 Task: Create a due date automation trigger when advanced on, 2 working days before a card is due add basic assigned only to member @aryan at 11:00 AM.
Action: Mouse moved to (1083, 313)
Screenshot: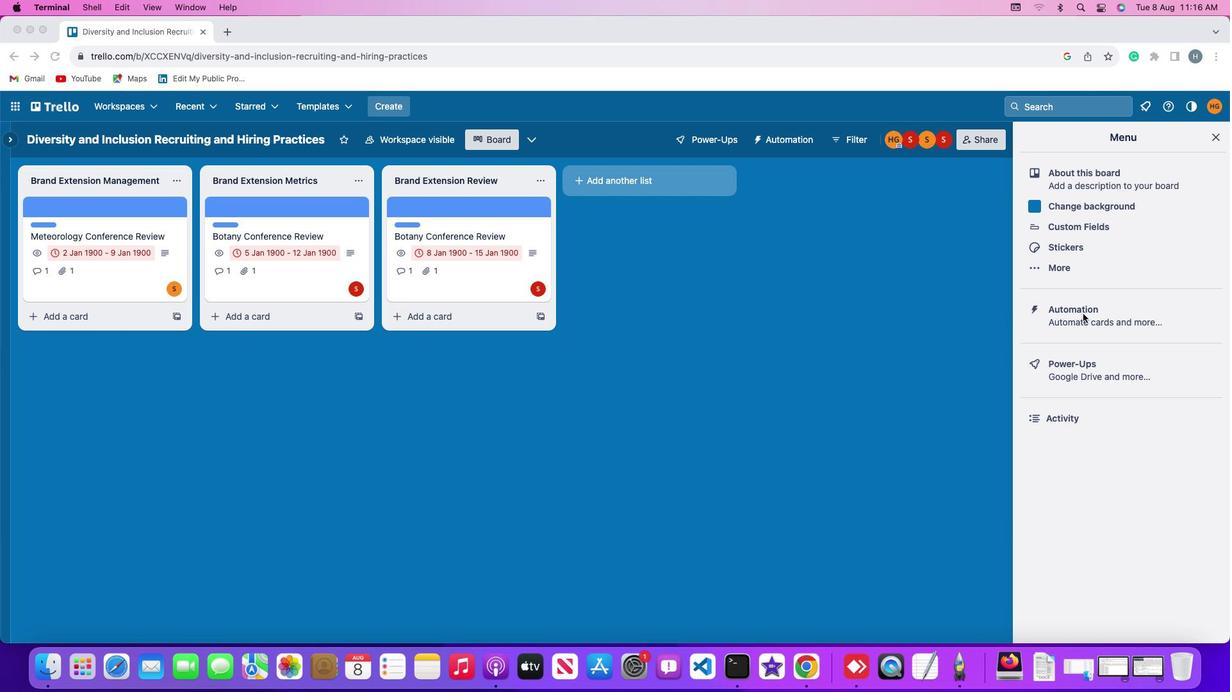 
Action: Mouse pressed left at (1083, 313)
Screenshot: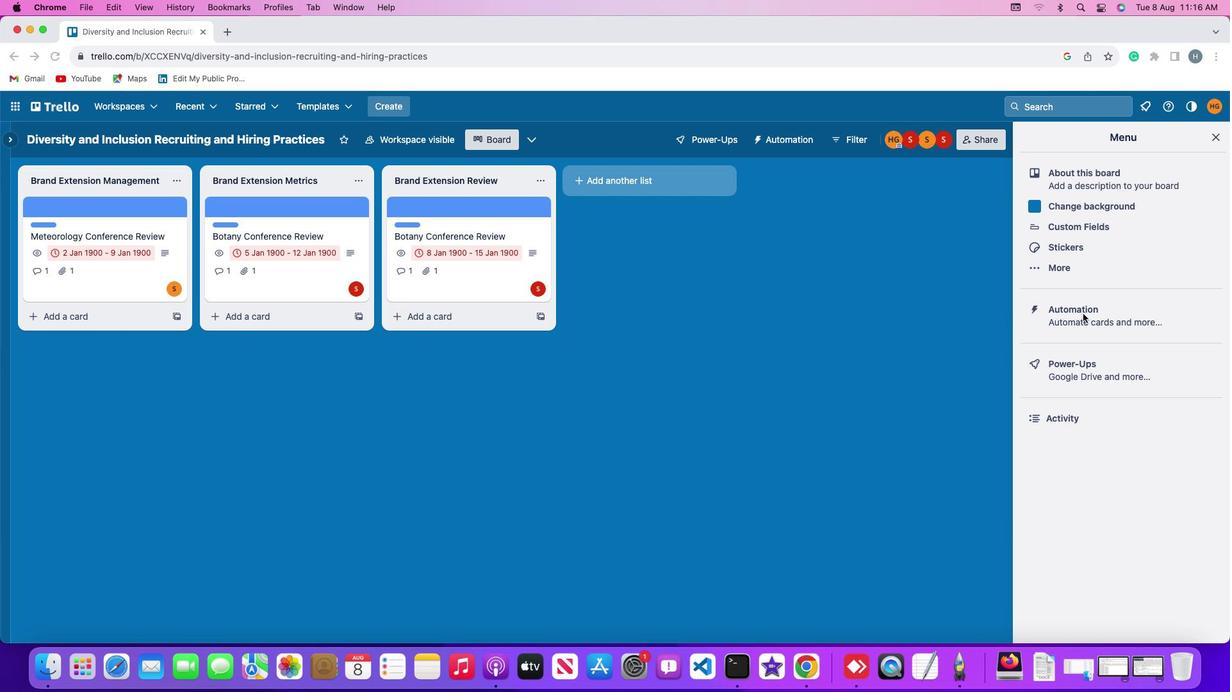 
Action: Mouse pressed left at (1083, 313)
Screenshot: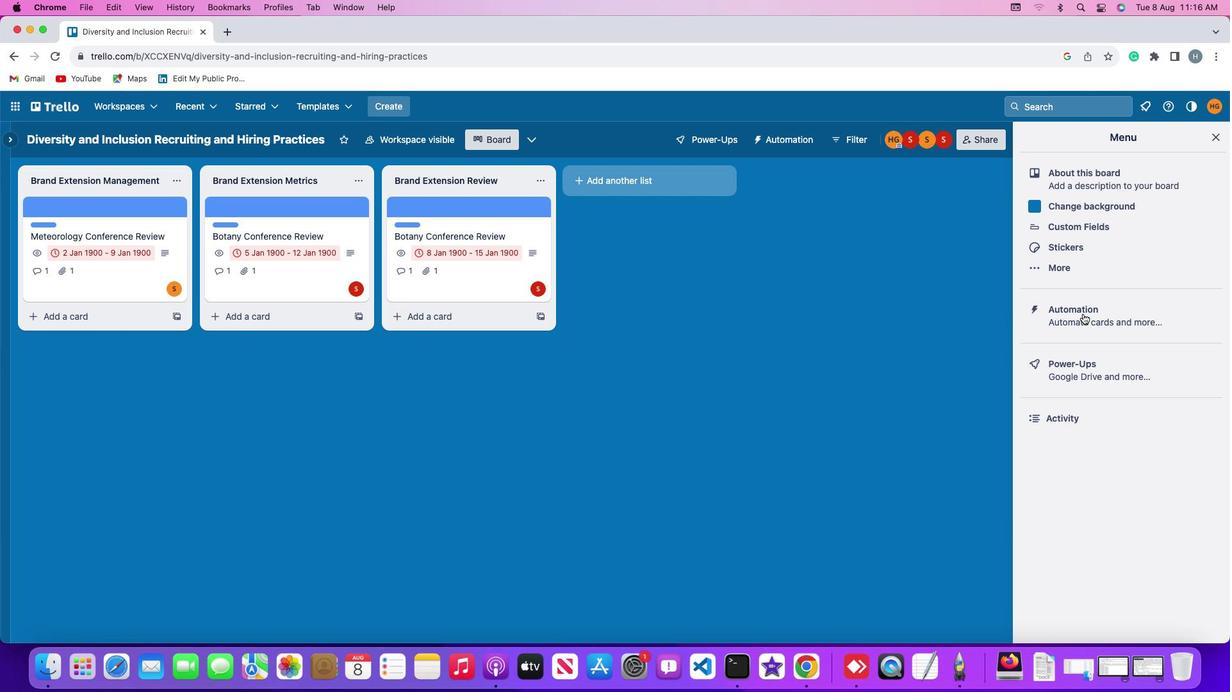 
Action: Mouse moved to (82, 301)
Screenshot: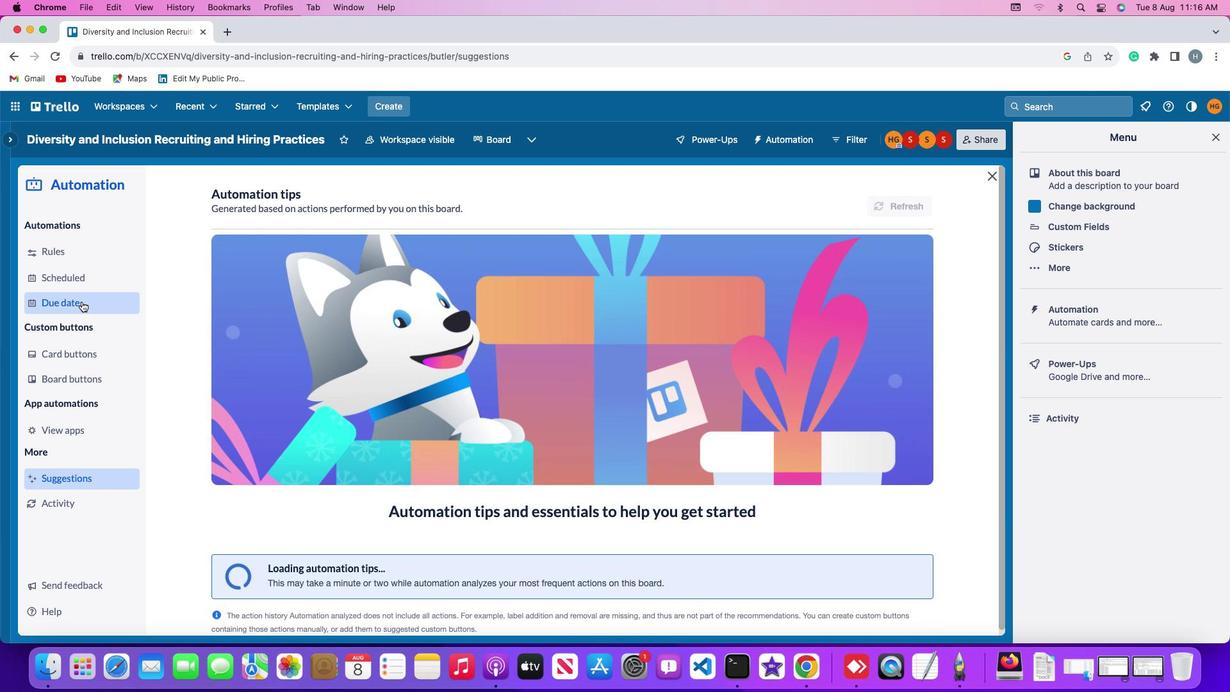 
Action: Mouse pressed left at (82, 301)
Screenshot: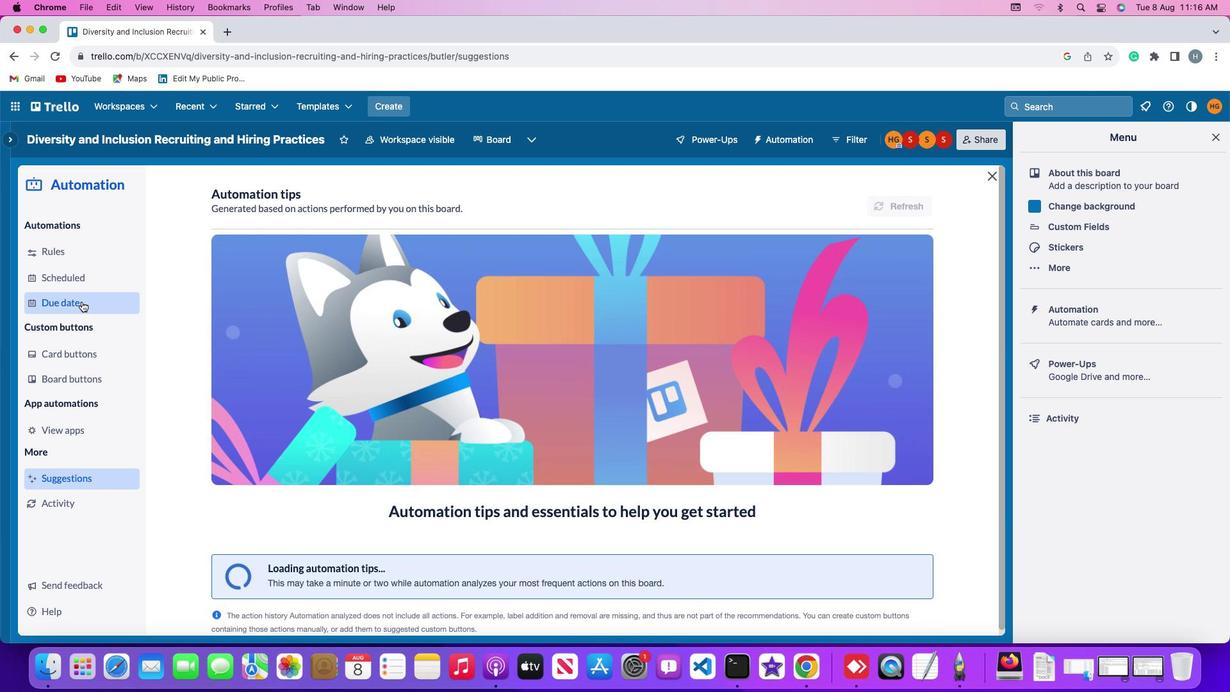 
Action: Mouse moved to (831, 195)
Screenshot: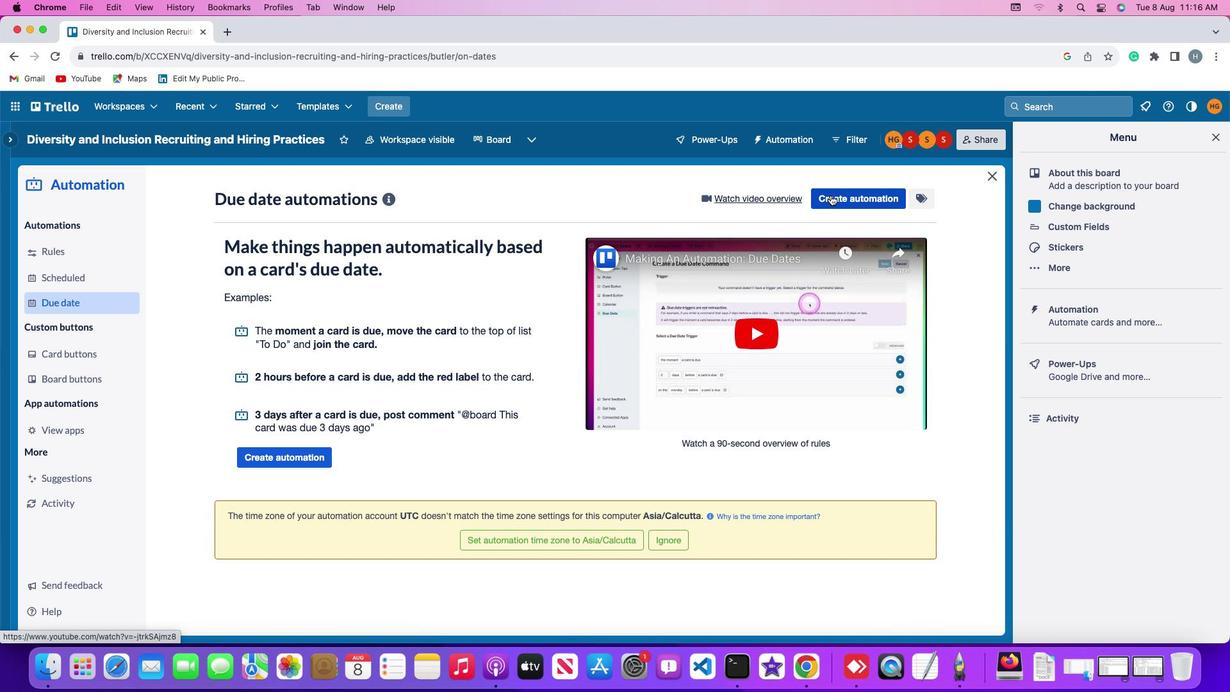 
Action: Mouse pressed left at (831, 195)
Screenshot: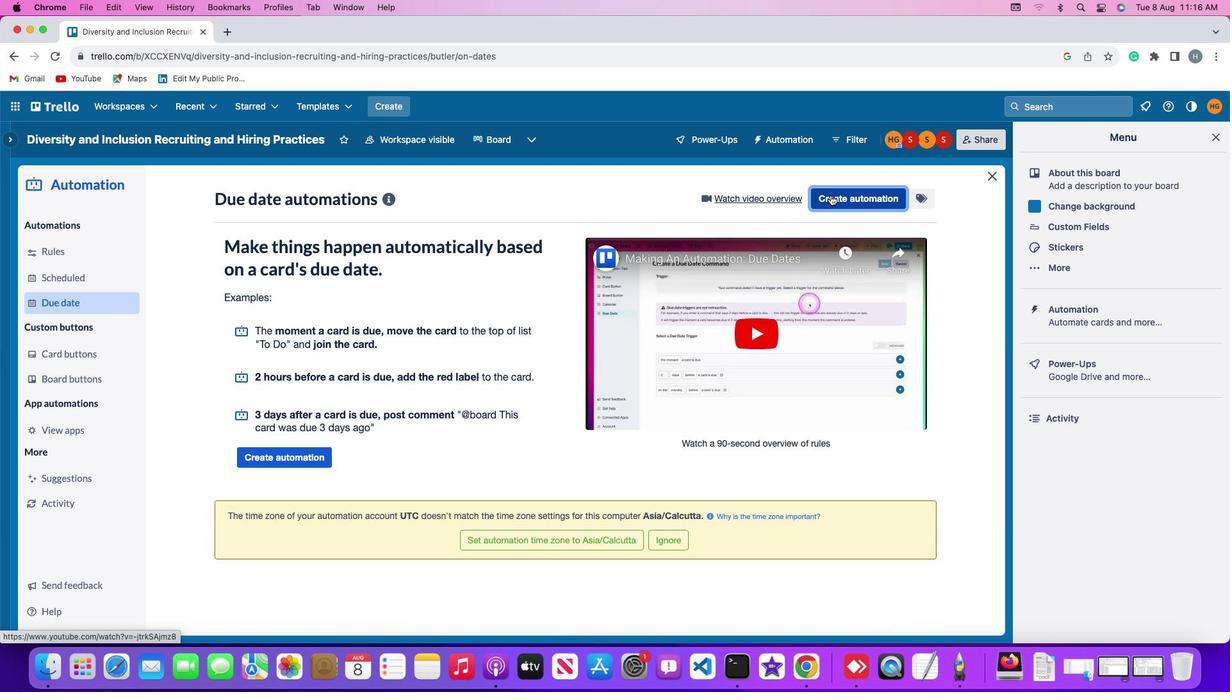 
Action: Mouse moved to (374, 318)
Screenshot: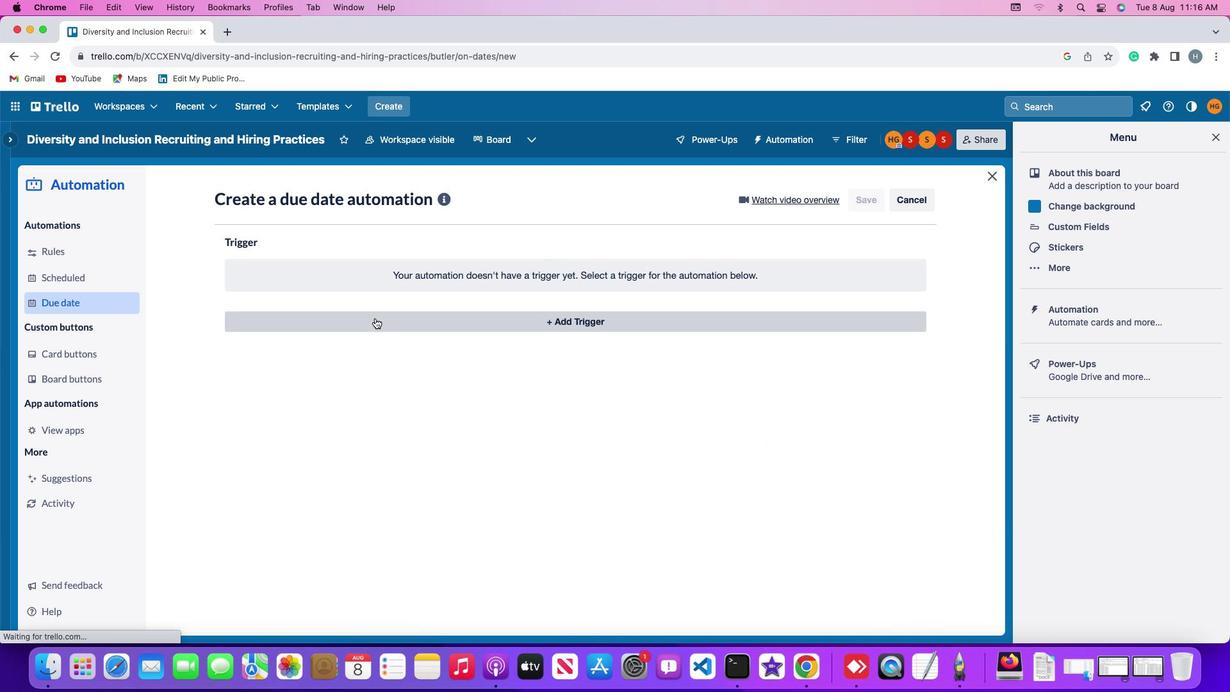 
Action: Mouse pressed left at (374, 318)
Screenshot: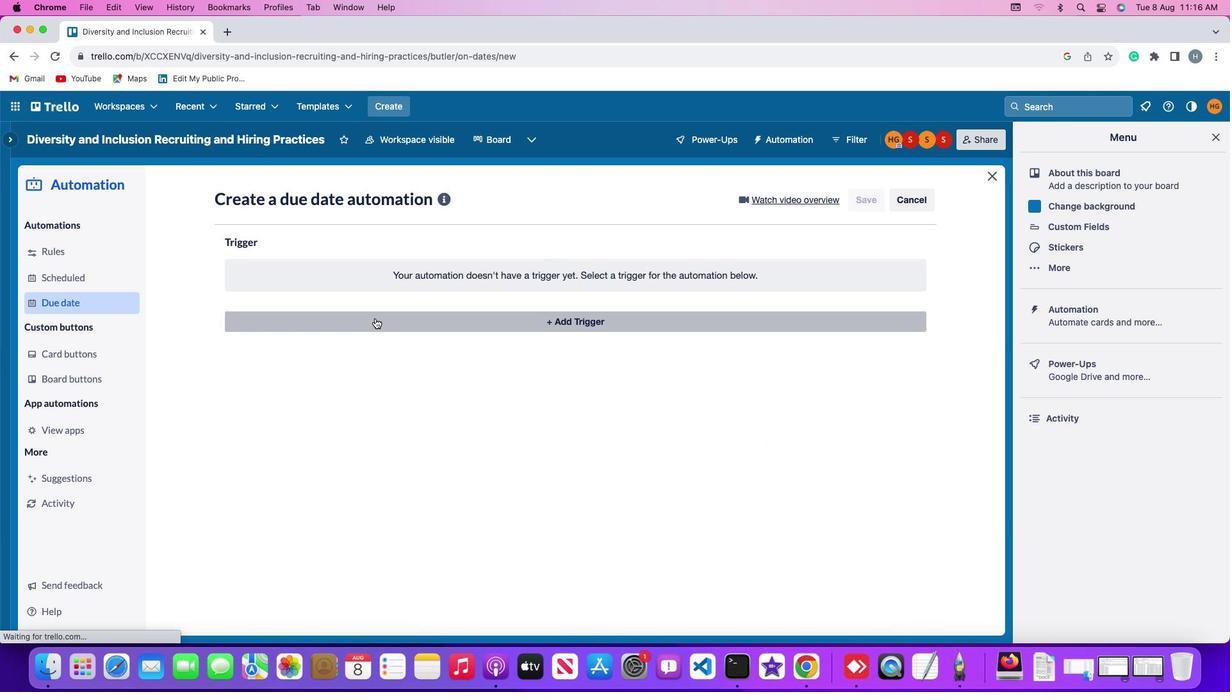
Action: Mouse moved to (251, 515)
Screenshot: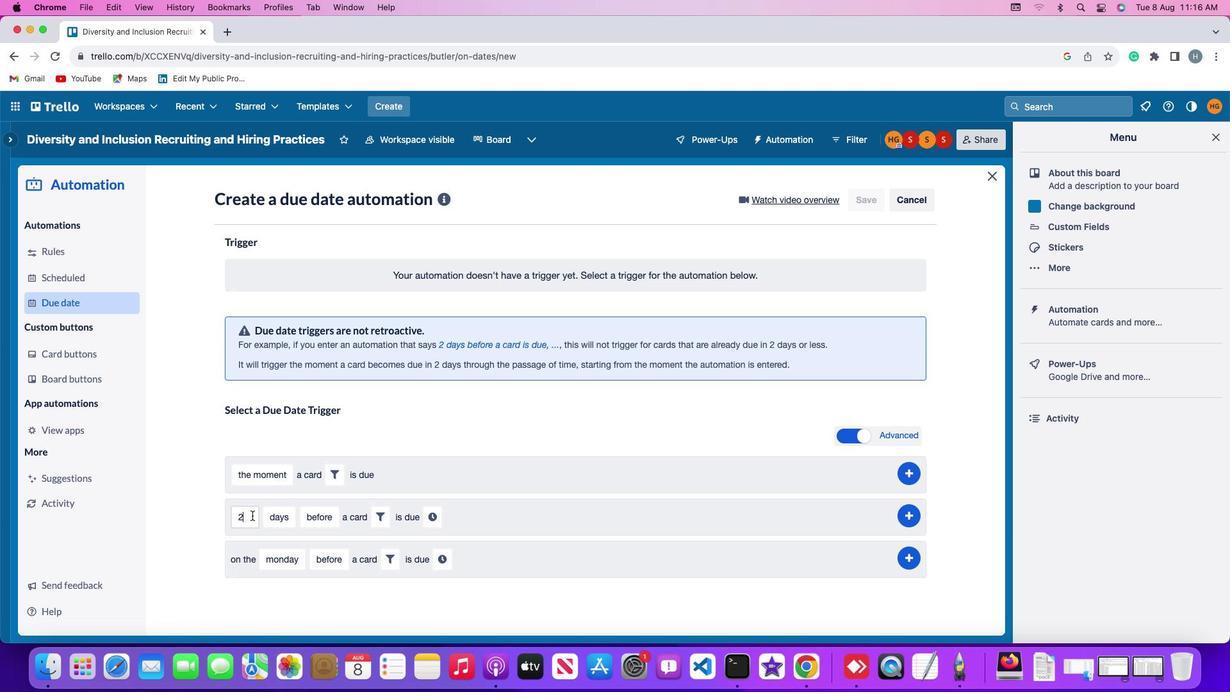
Action: Mouse pressed left at (251, 515)
Screenshot: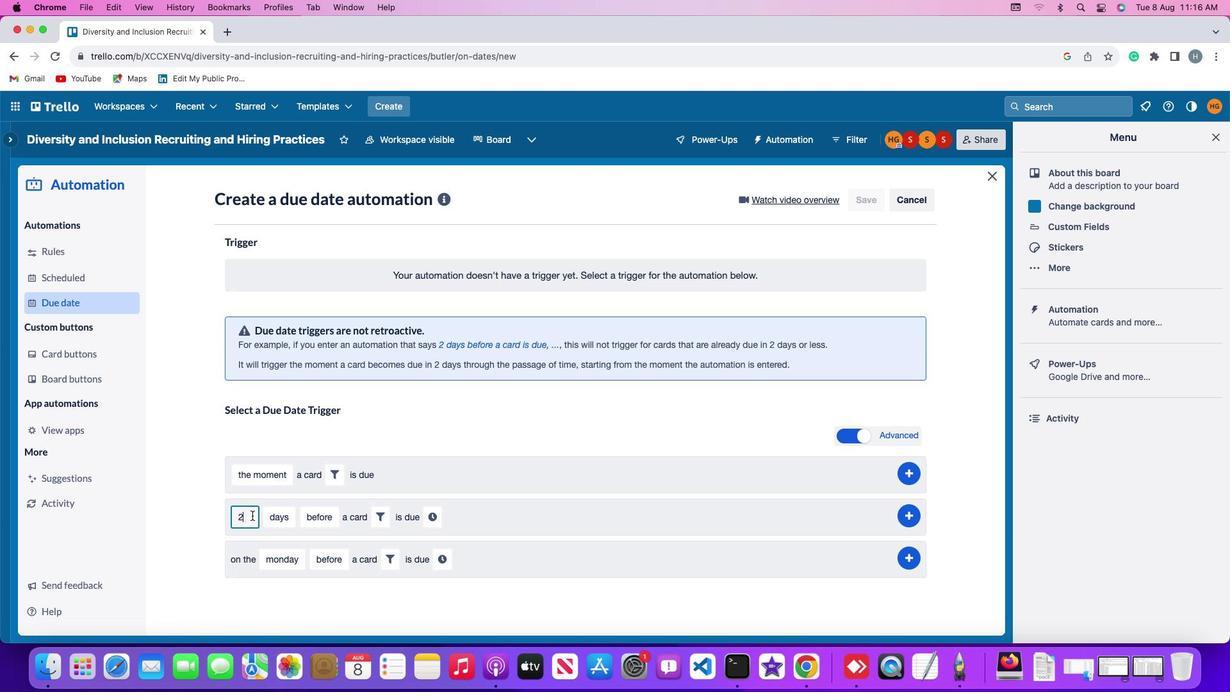 
Action: Mouse moved to (251, 515)
Screenshot: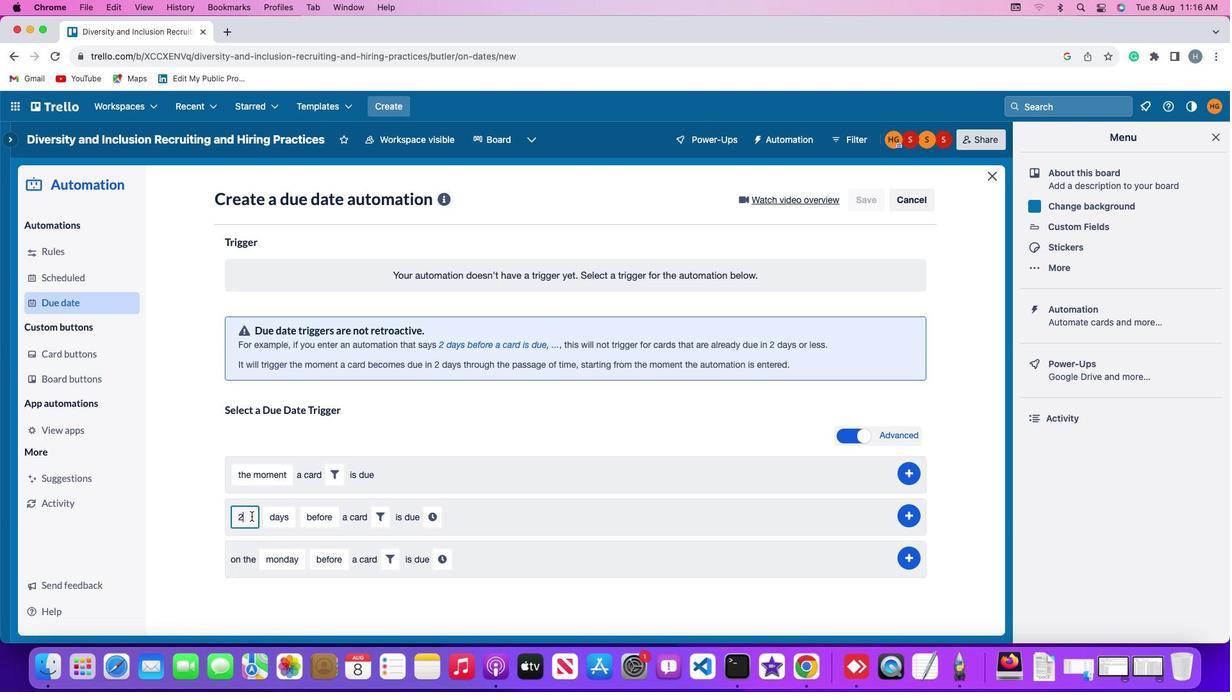 
Action: Key pressed Key.backspace'2'
Screenshot: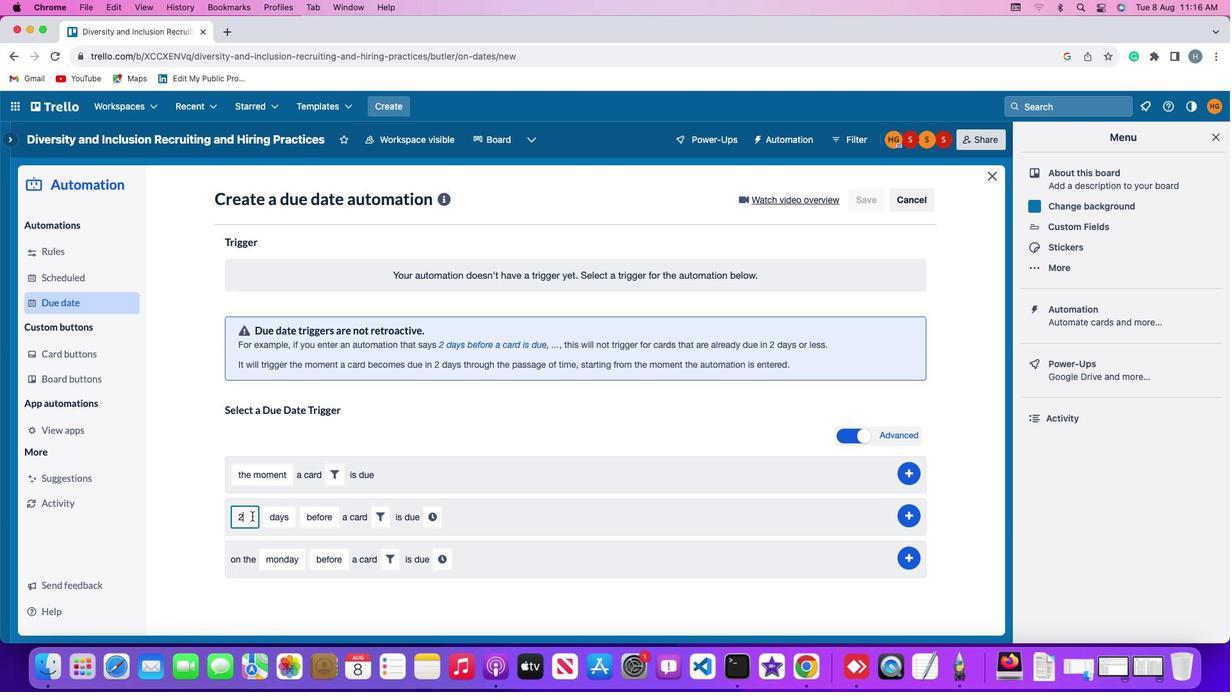 
Action: Mouse moved to (285, 514)
Screenshot: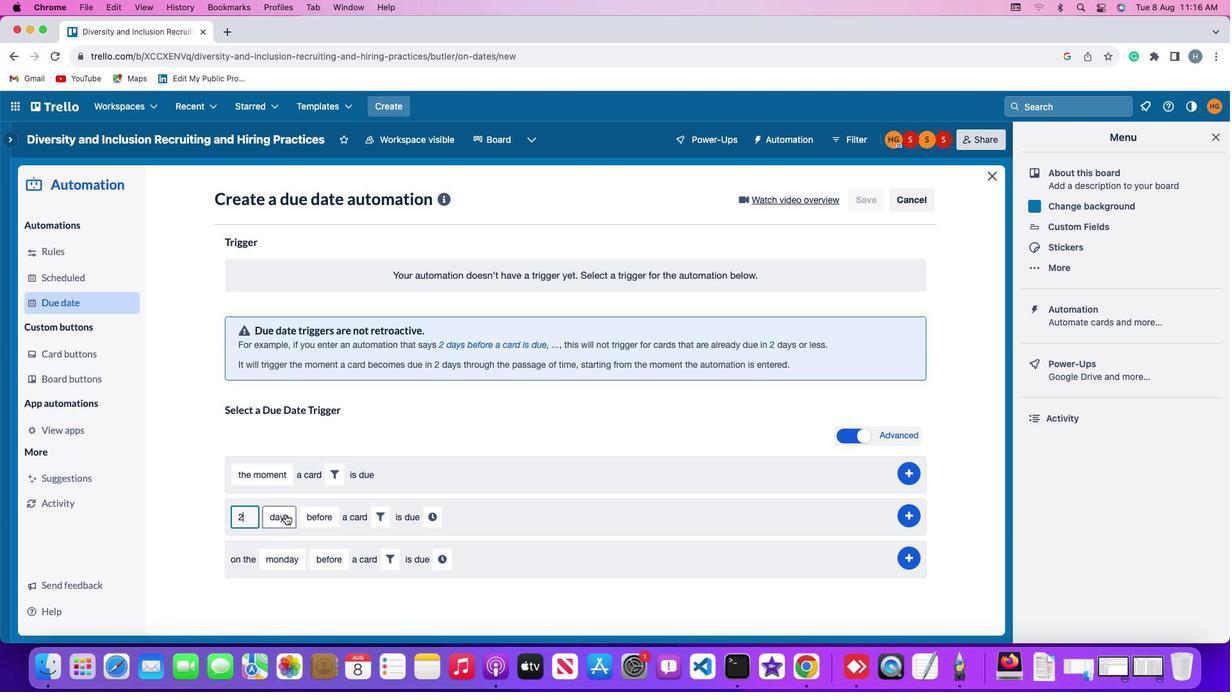 
Action: Mouse pressed left at (285, 514)
Screenshot: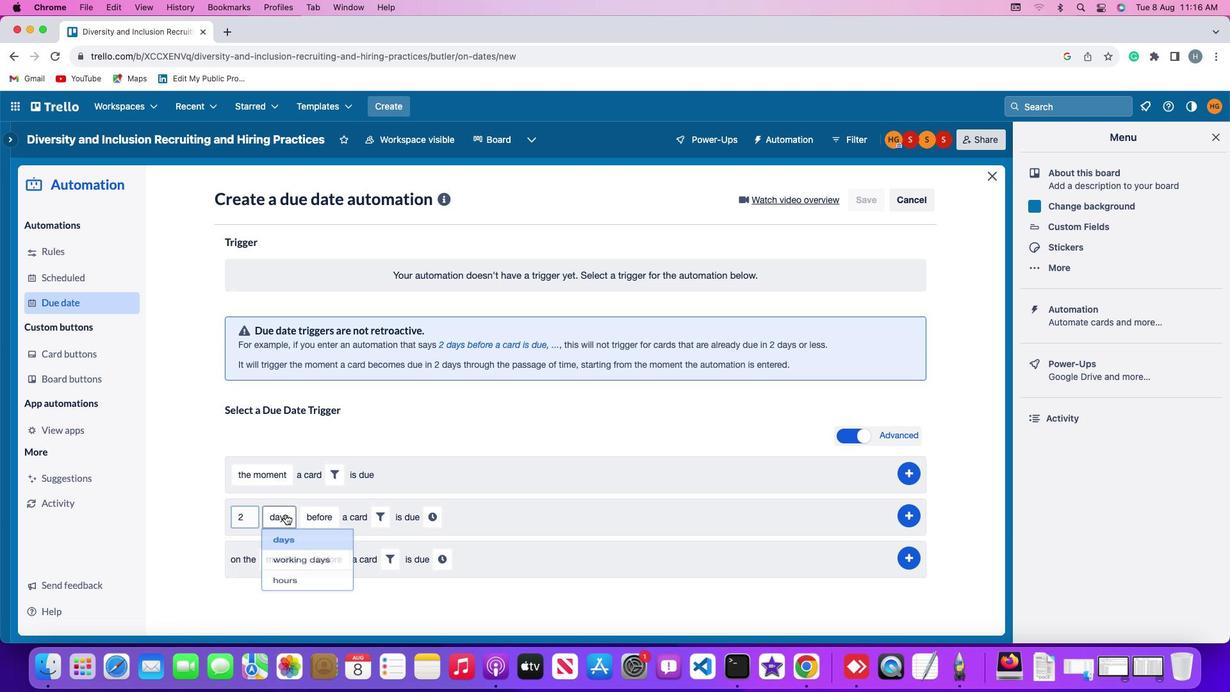 
Action: Mouse moved to (291, 567)
Screenshot: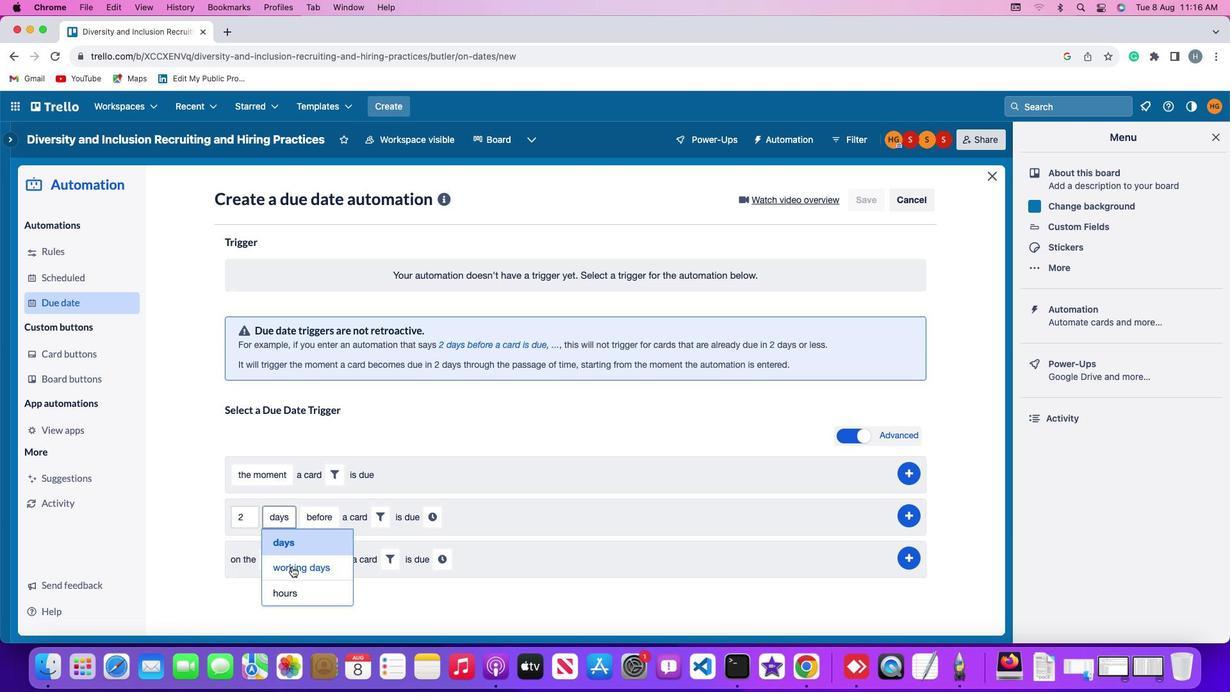 
Action: Mouse pressed left at (291, 567)
Screenshot: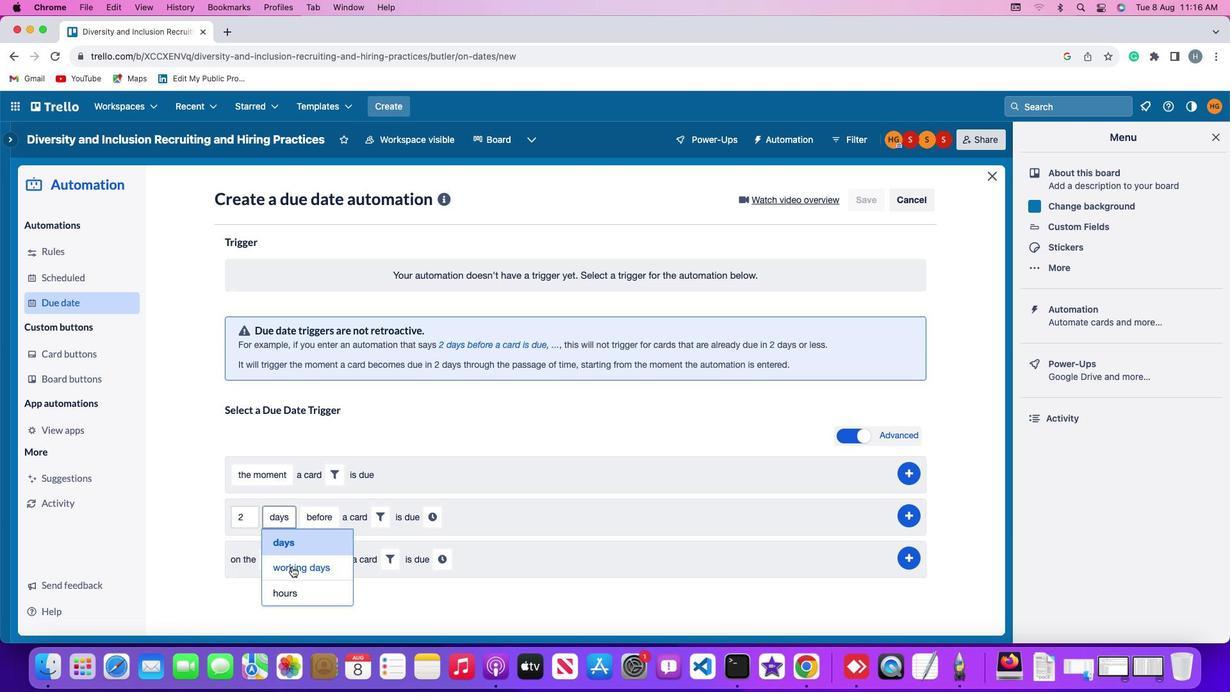 
Action: Mouse moved to (345, 518)
Screenshot: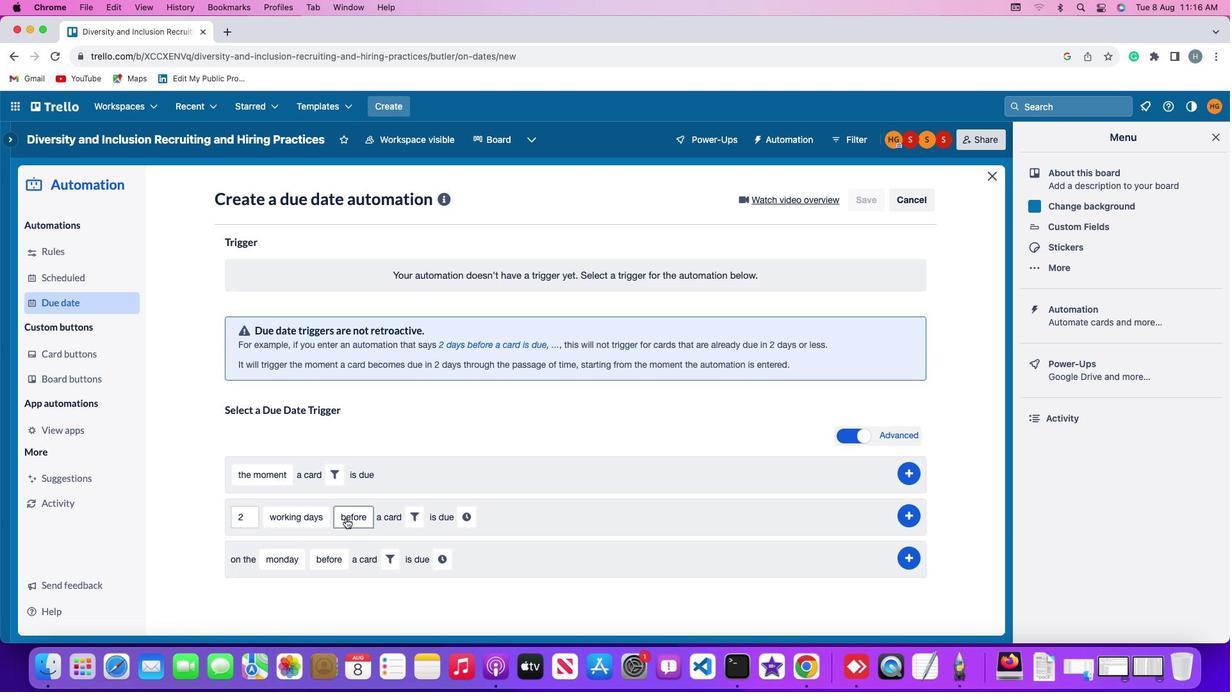 
Action: Mouse pressed left at (345, 518)
Screenshot: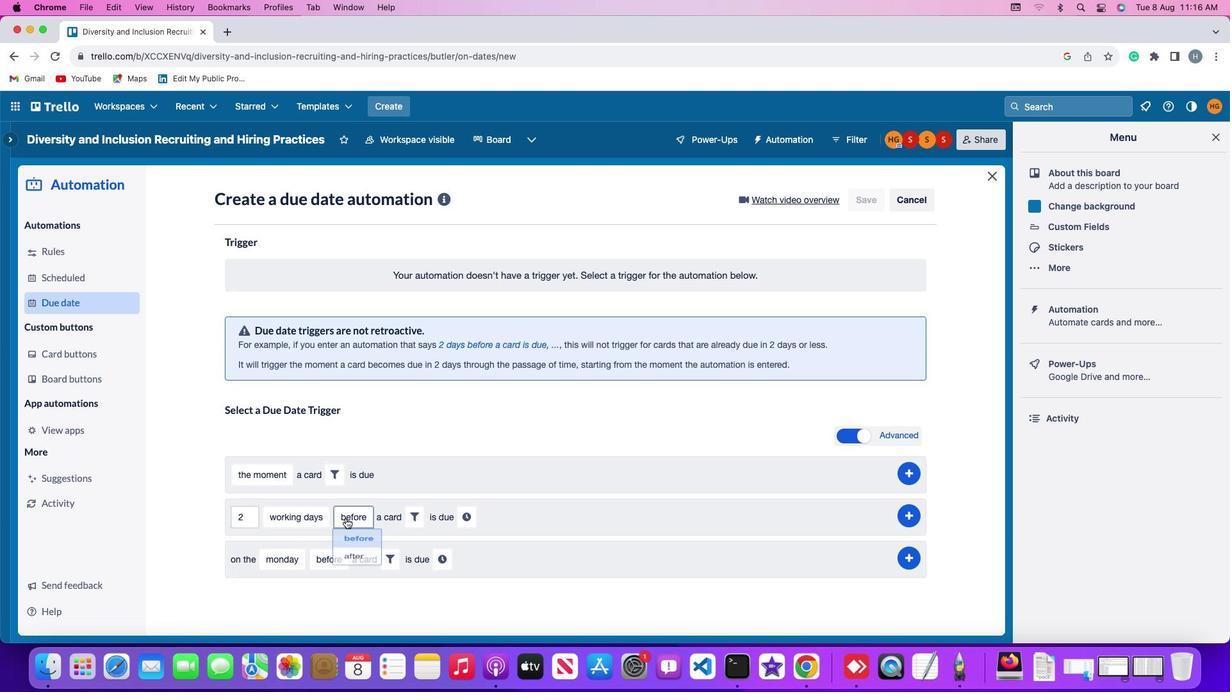 
Action: Mouse moved to (353, 545)
Screenshot: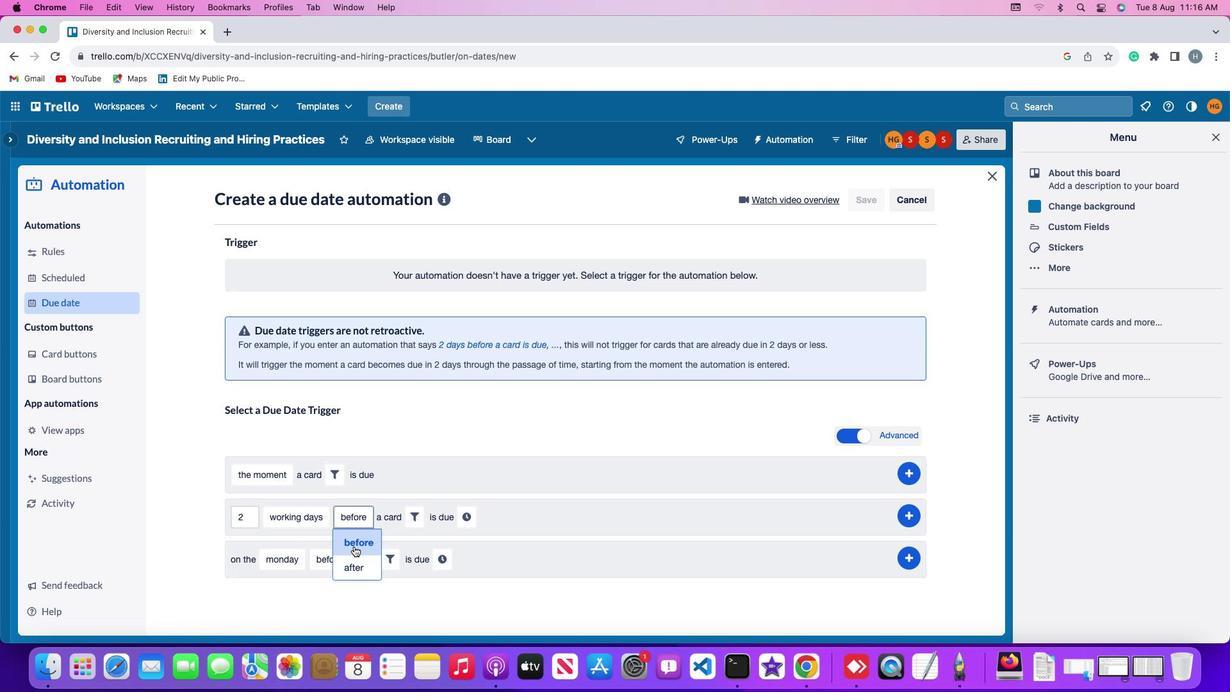 
Action: Mouse pressed left at (353, 545)
Screenshot: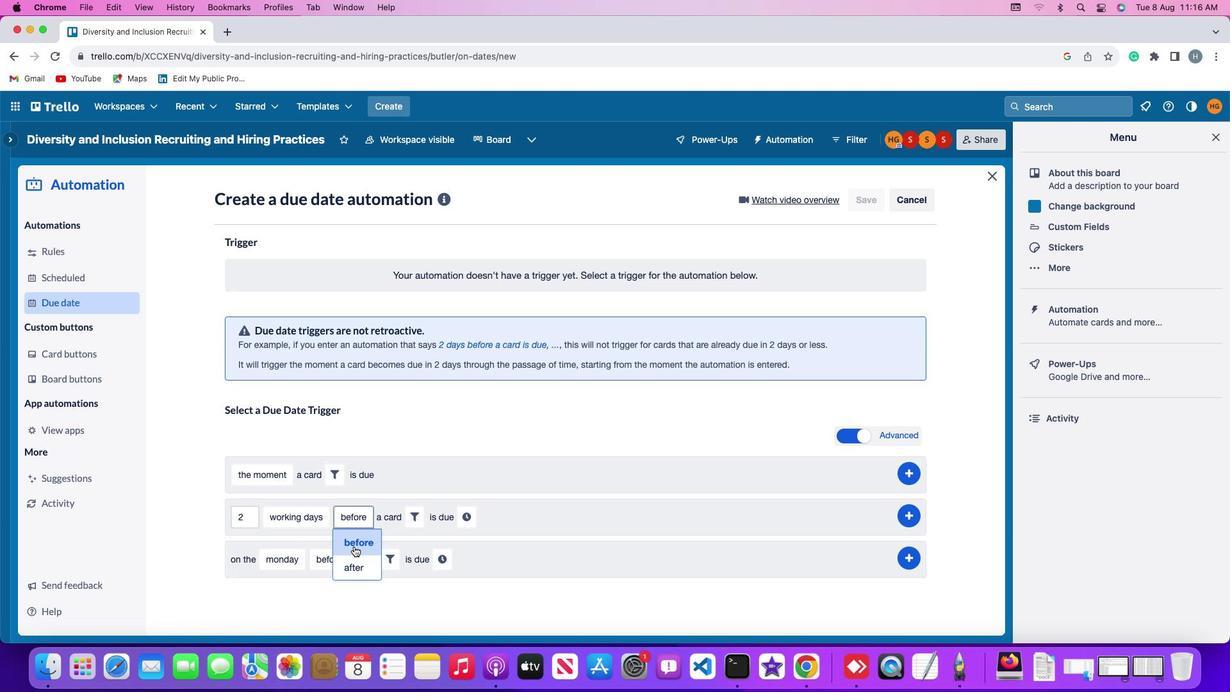 
Action: Mouse moved to (413, 519)
Screenshot: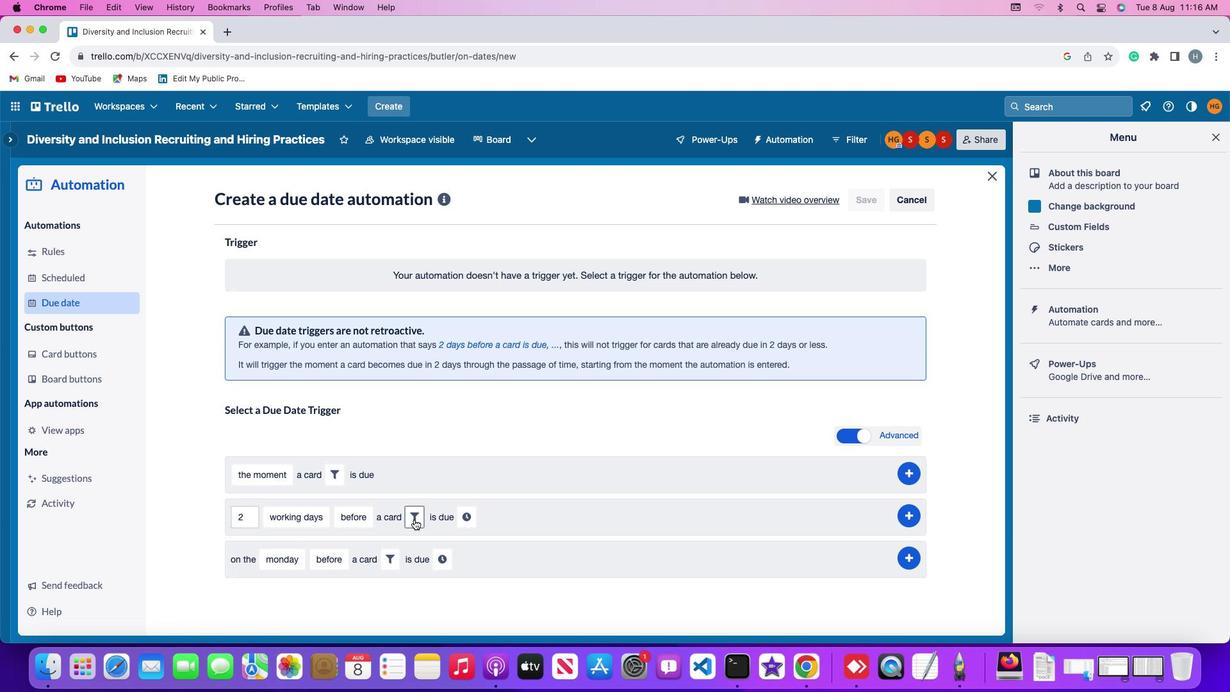 
Action: Mouse pressed left at (413, 519)
Screenshot: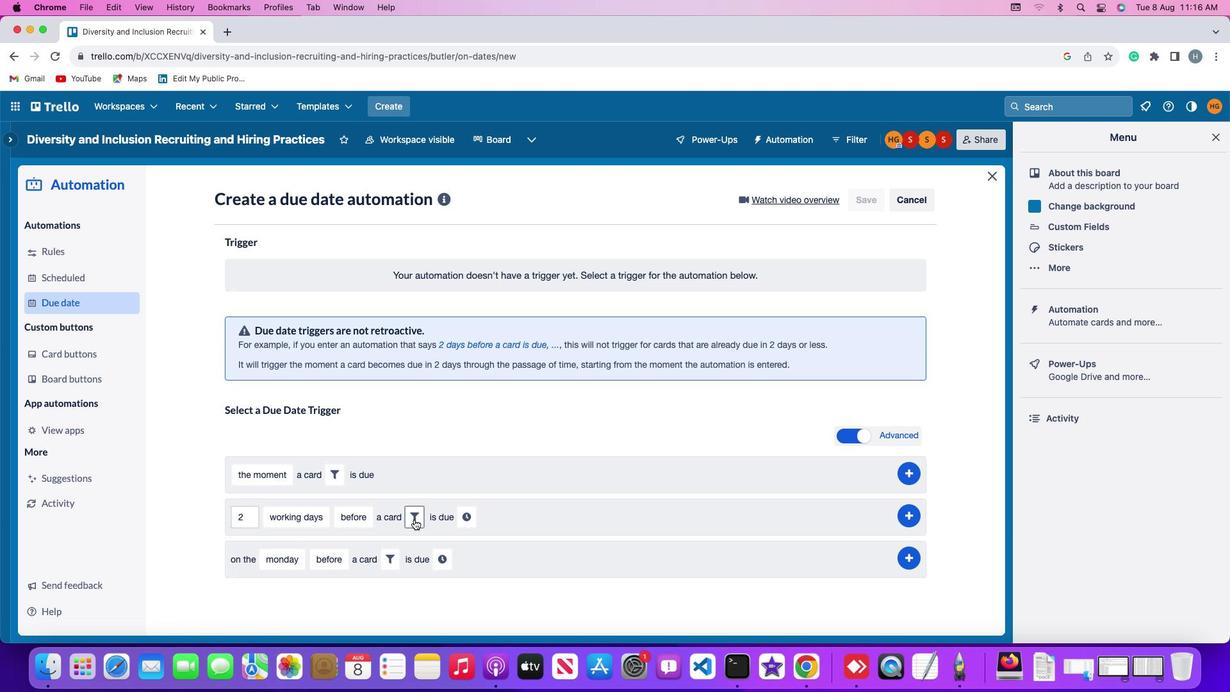 
Action: Mouse moved to (345, 602)
Screenshot: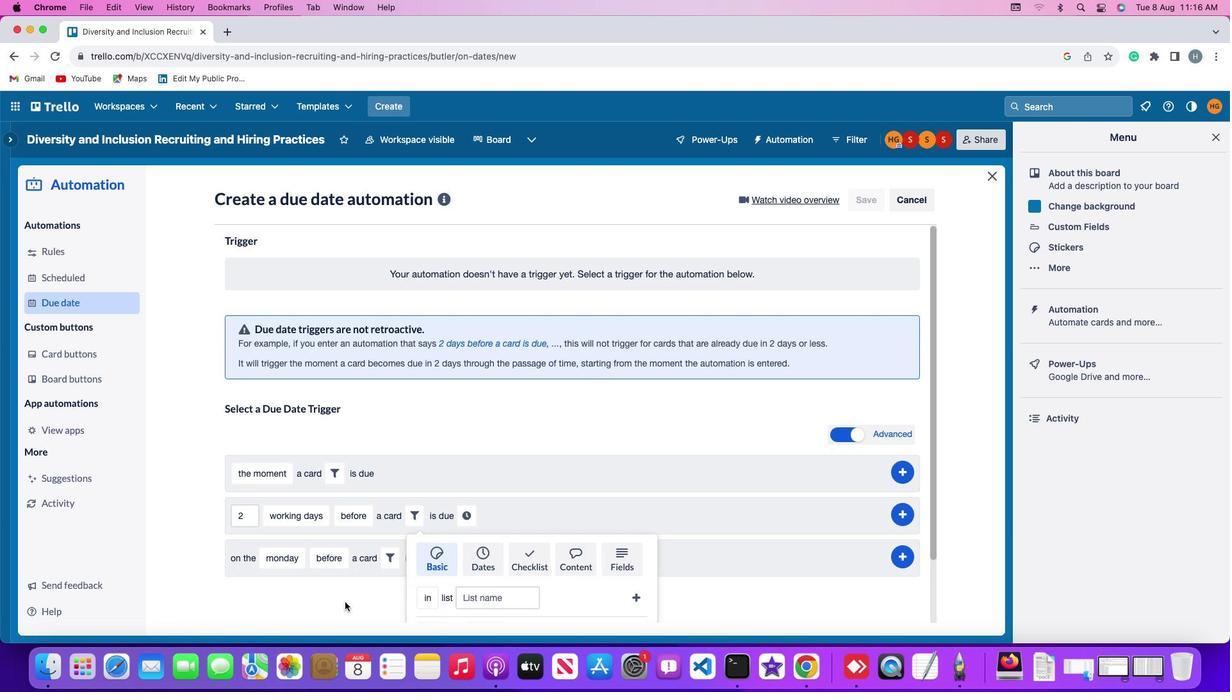 
Action: Mouse scrolled (345, 602) with delta (0, 0)
Screenshot: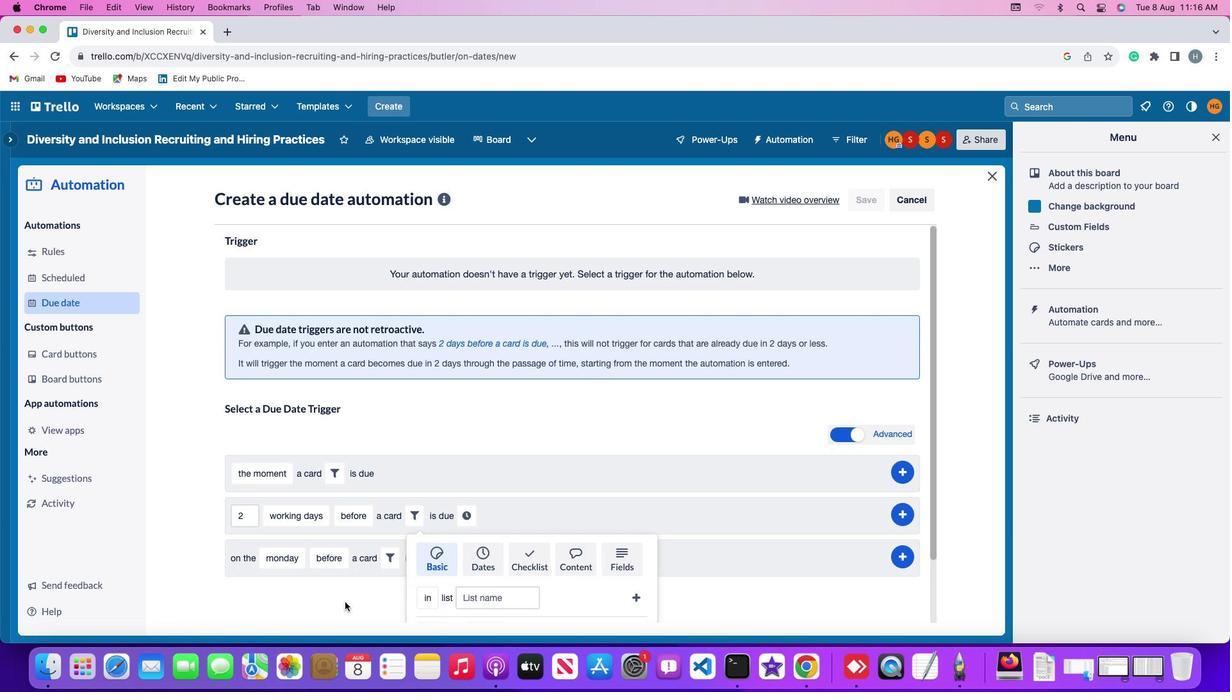 
Action: Mouse moved to (345, 601)
Screenshot: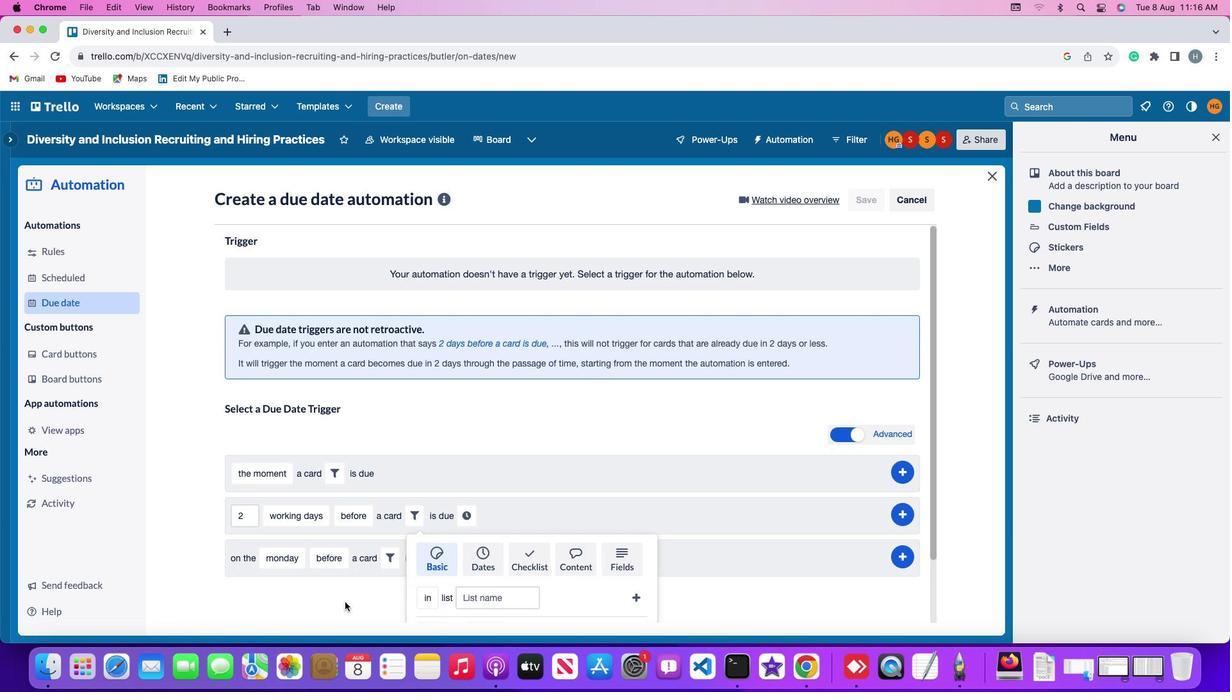 
Action: Mouse scrolled (345, 601) with delta (0, 0)
Screenshot: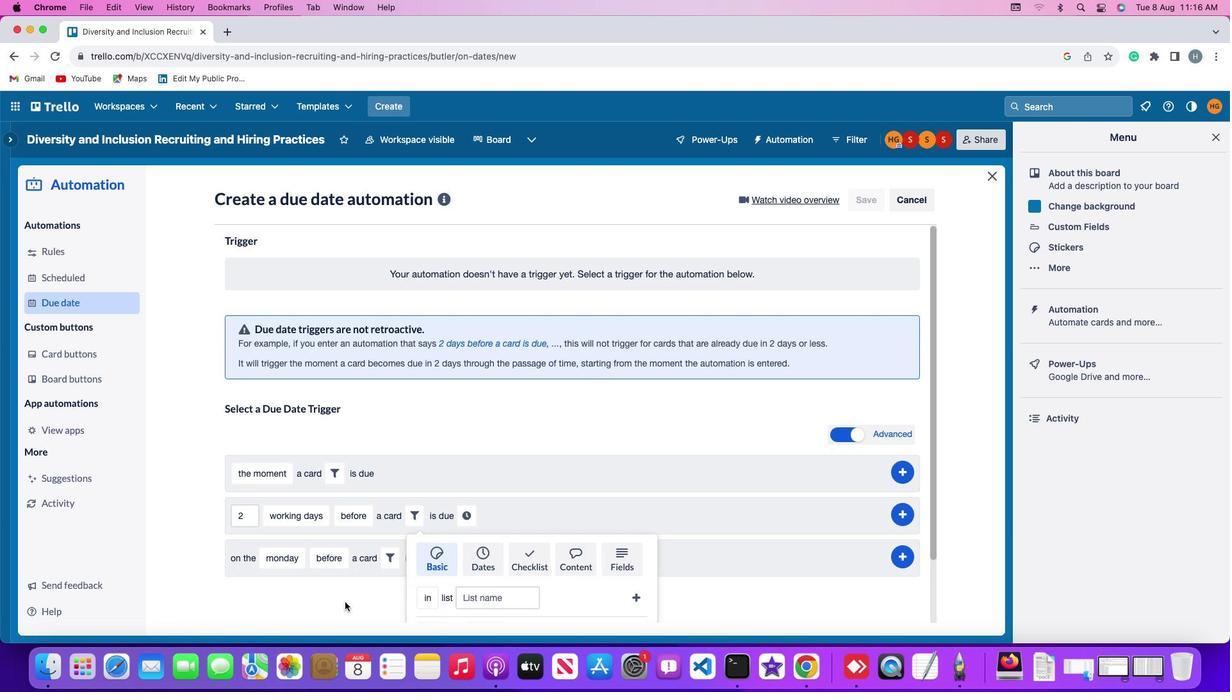 
Action: Mouse scrolled (345, 601) with delta (0, -1)
Screenshot: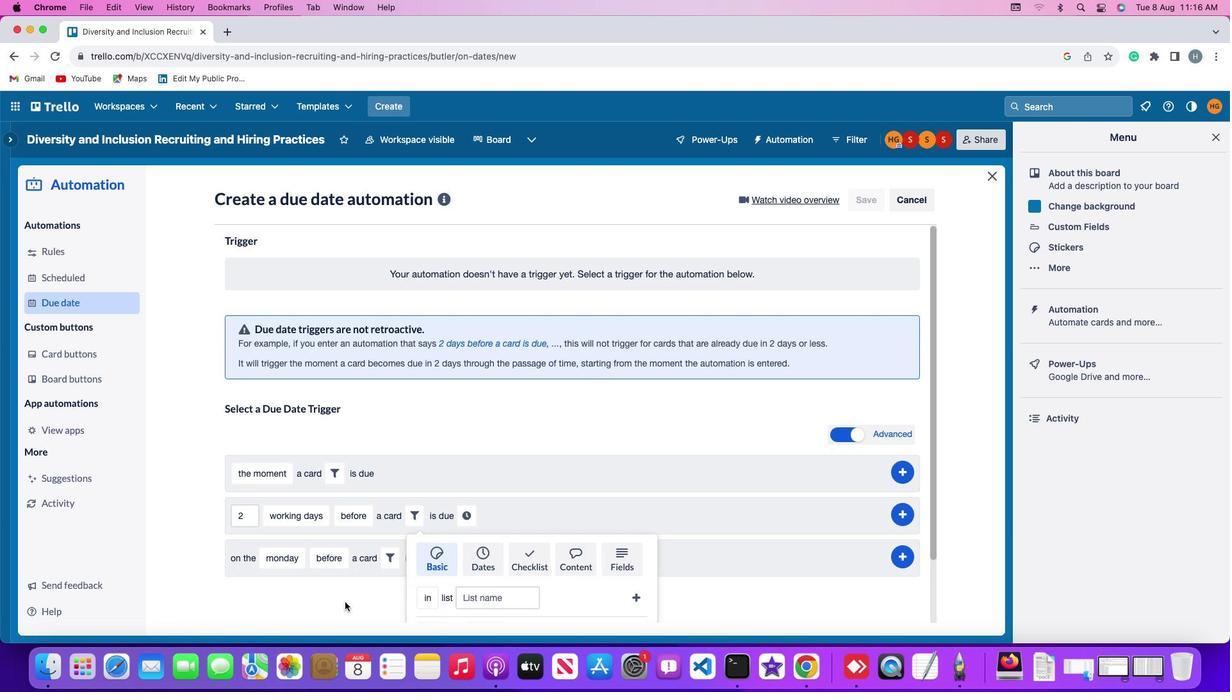 
Action: Mouse scrolled (345, 601) with delta (0, -3)
Screenshot: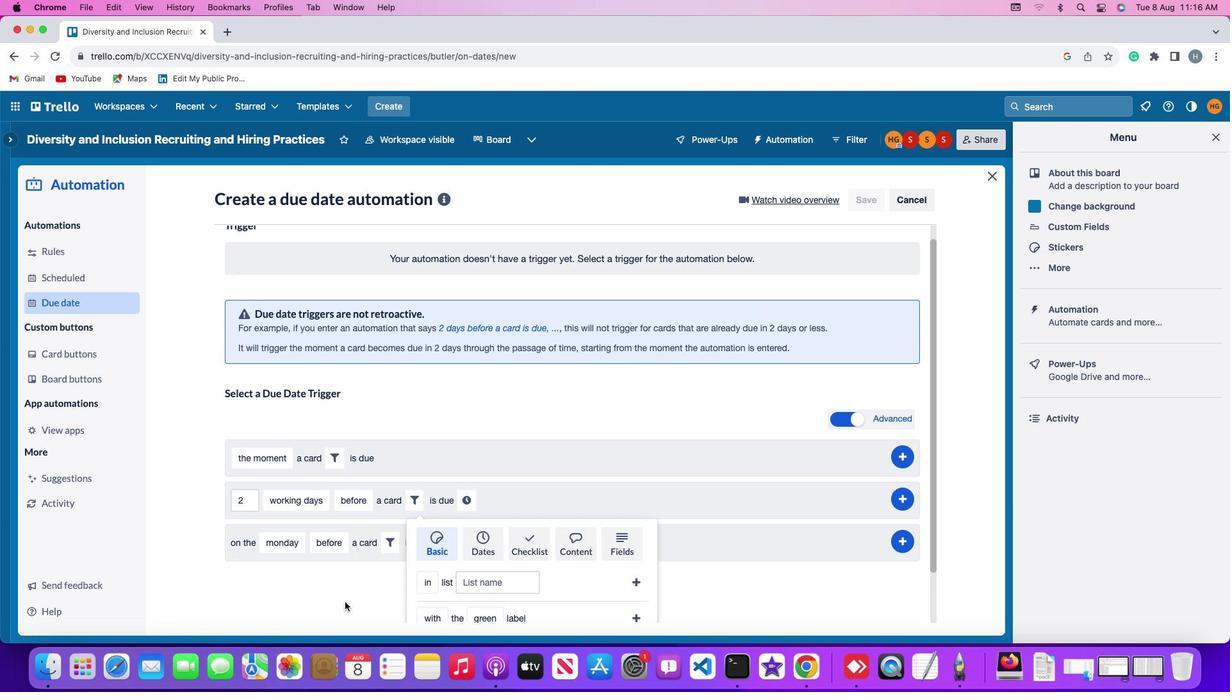 
Action: Mouse scrolled (345, 601) with delta (0, -3)
Screenshot: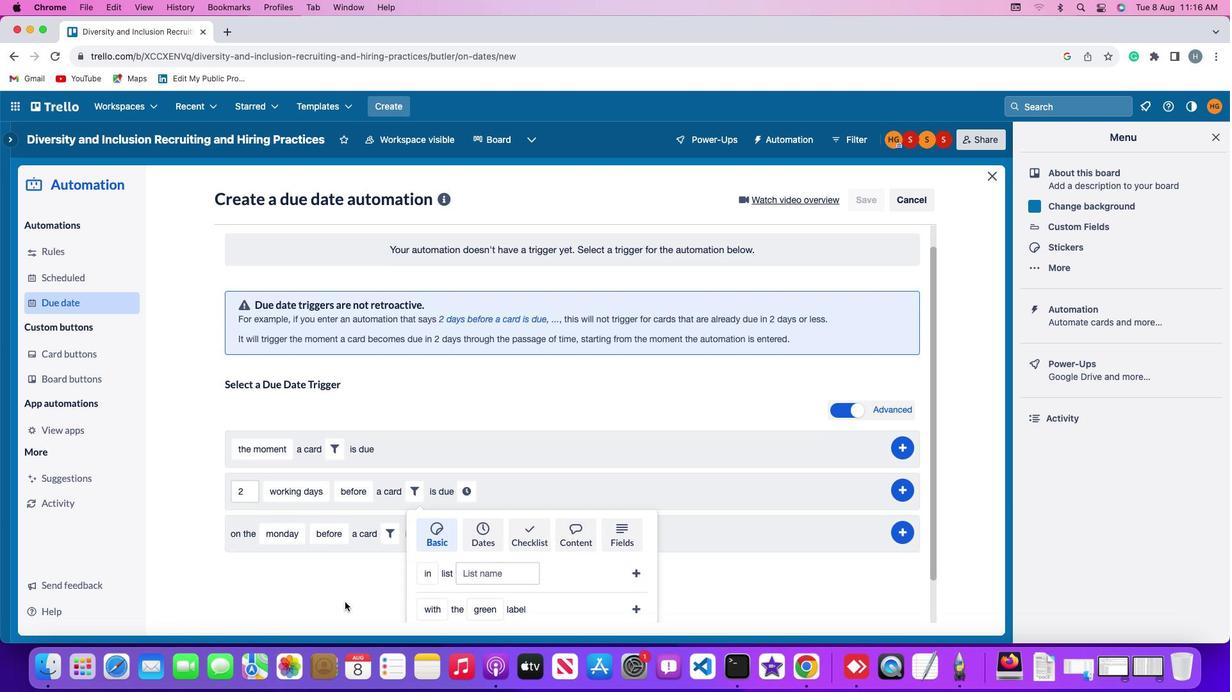 
Action: Mouse scrolled (345, 601) with delta (0, 0)
Screenshot: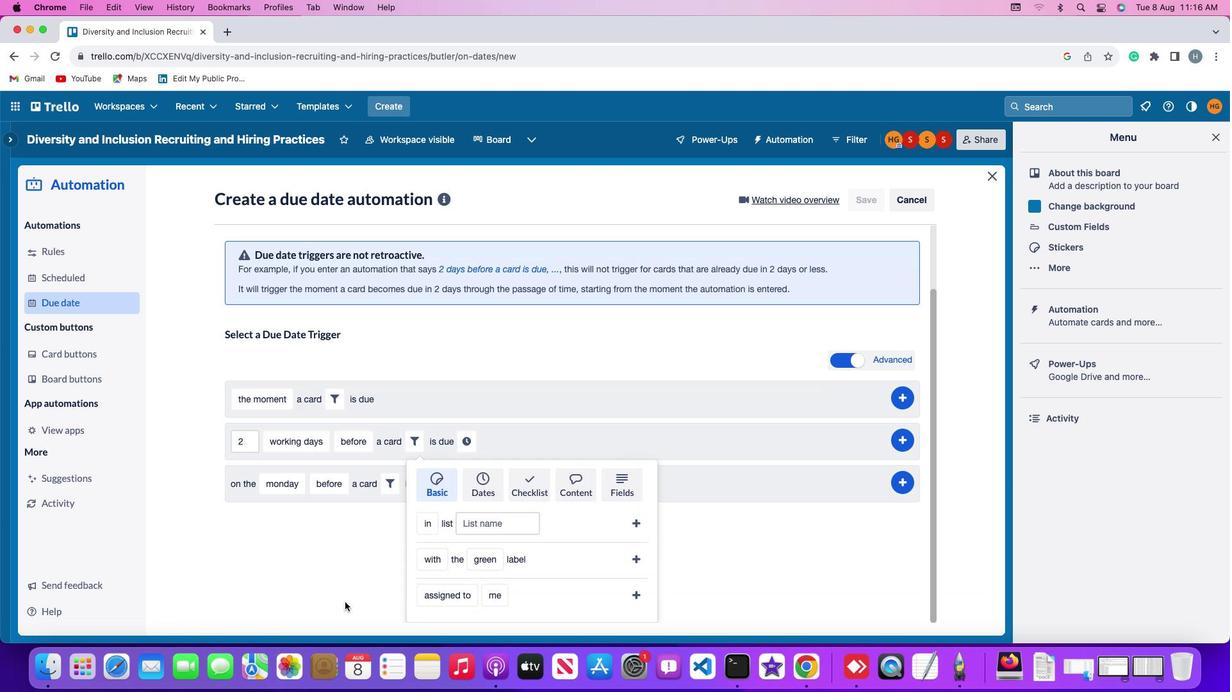 
Action: Mouse scrolled (345, 601) with delta (0, 0)
Screenshot: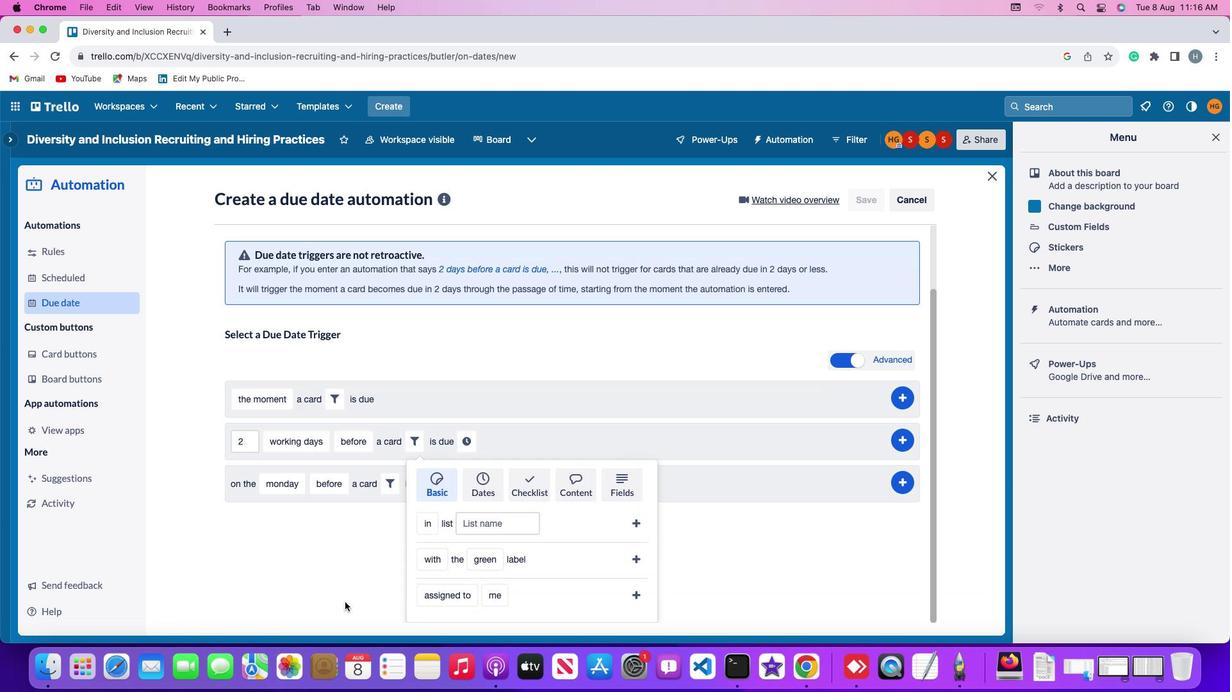 
Action: Mouse moved to (427, 594)
Screenshot: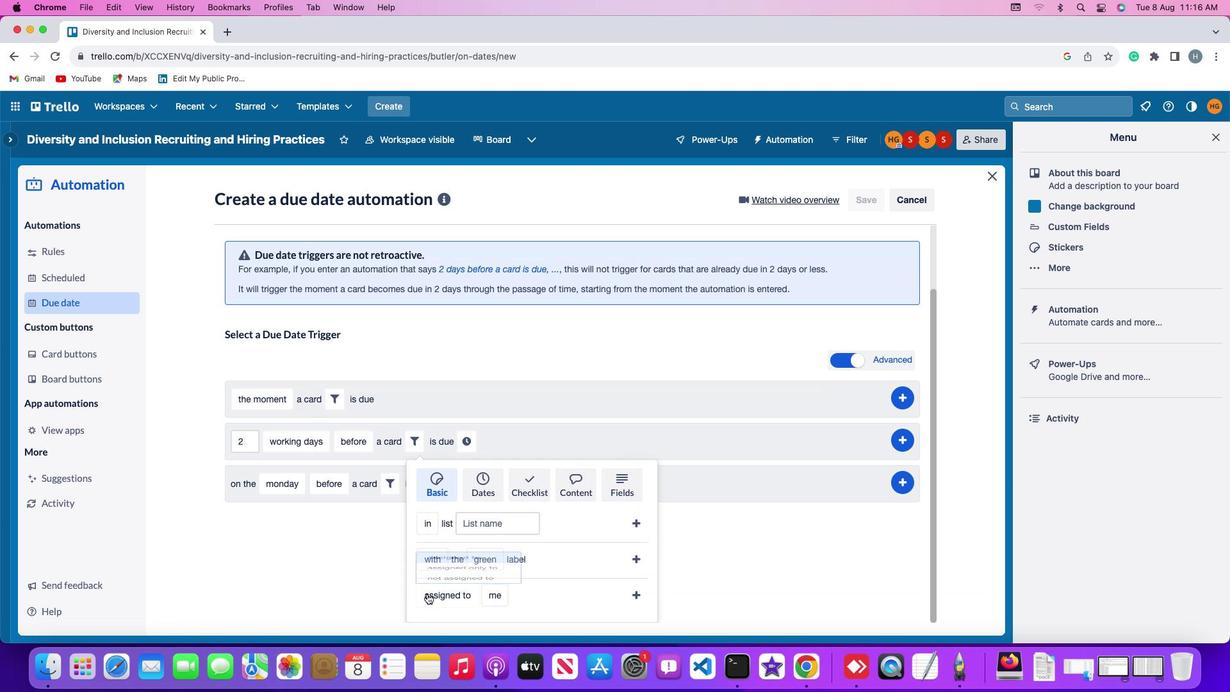 
Action: Mouse pressed left at (427, 594)
Screenshot: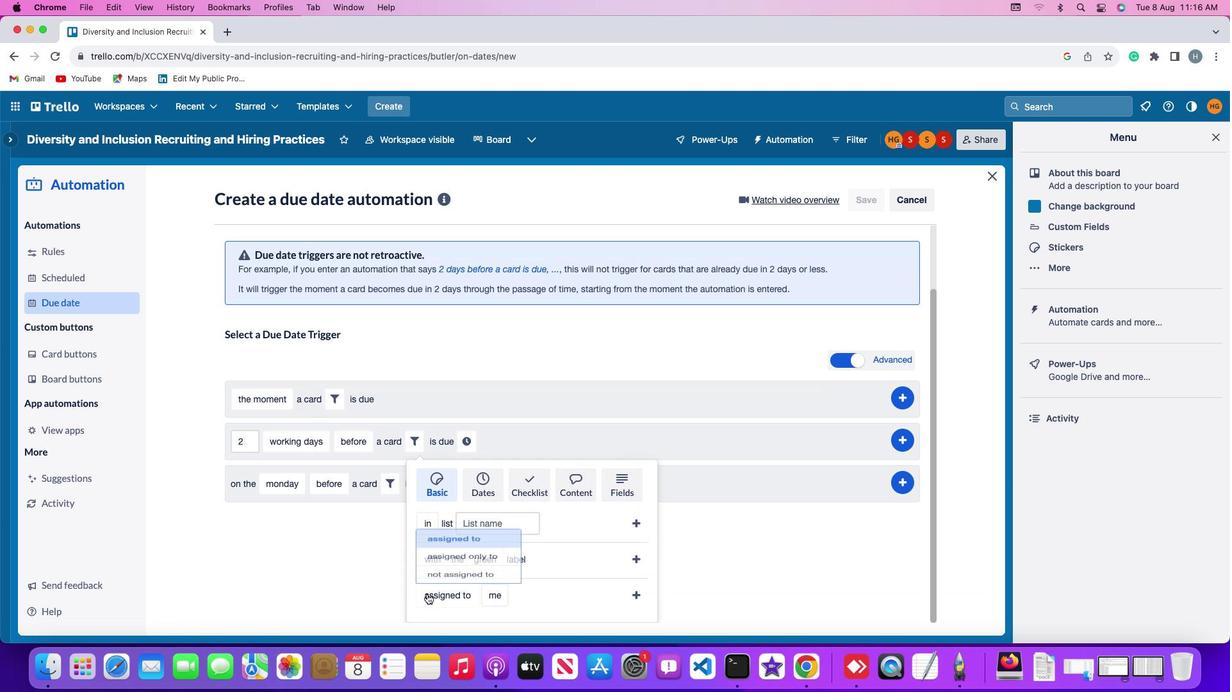 
Action: Mouse moved to (458, 541)
Screenshot: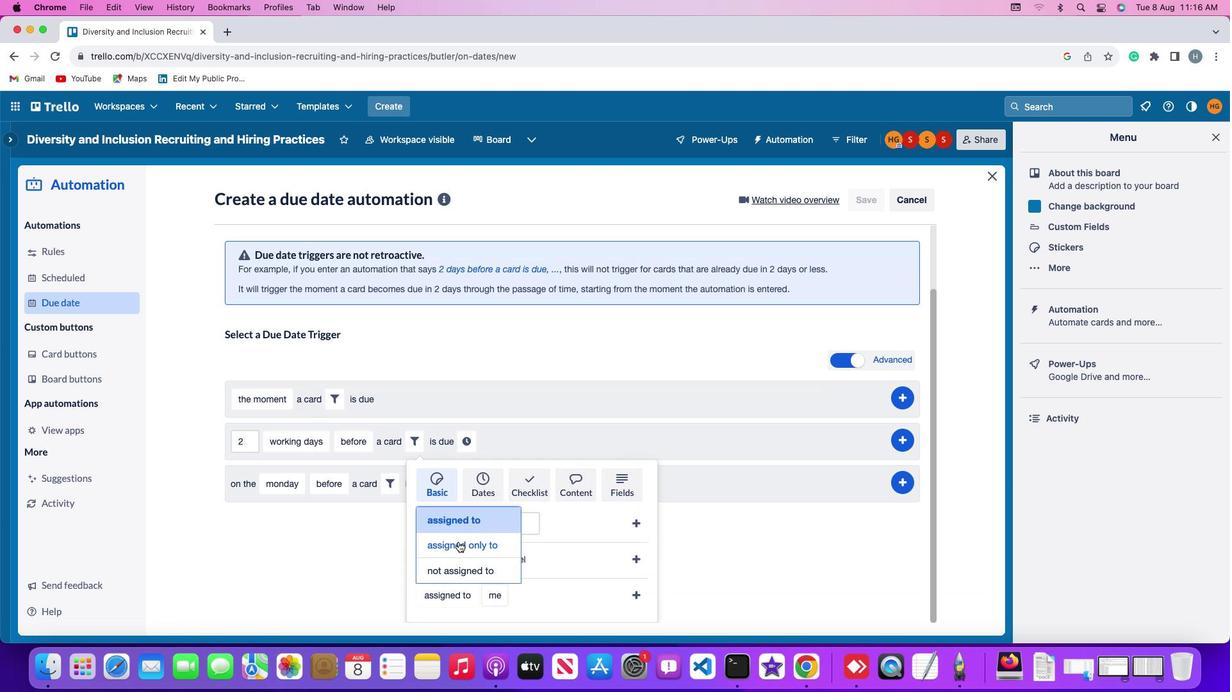 
Action: Mouse pressed left at (458, 541)
Screenshot: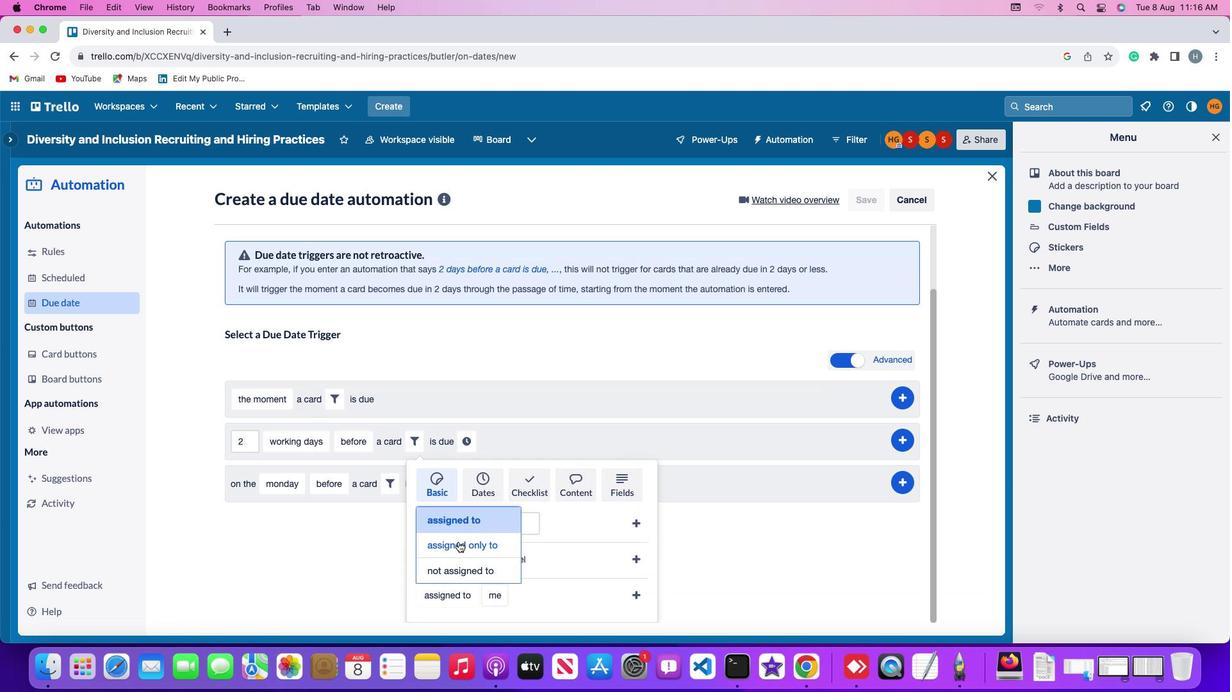 
Action: Mouse moved to (519, 594)
Screenshot: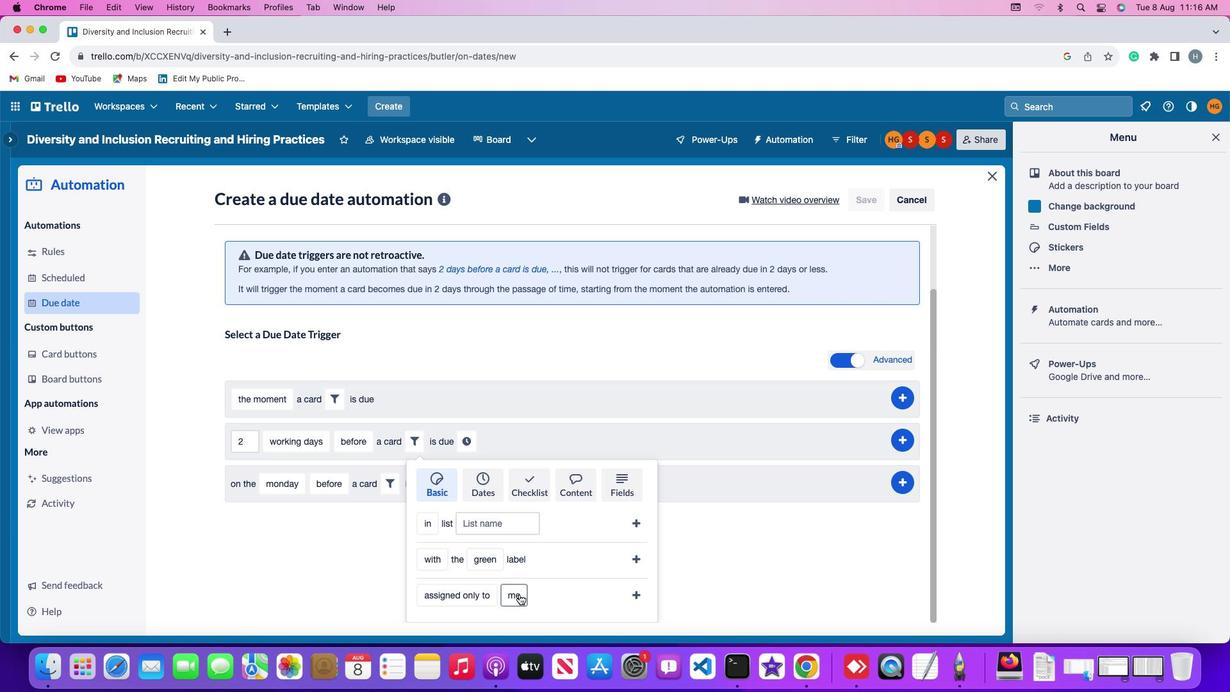 
Action: Mouse pressed left at (519, 594)
Screenshot: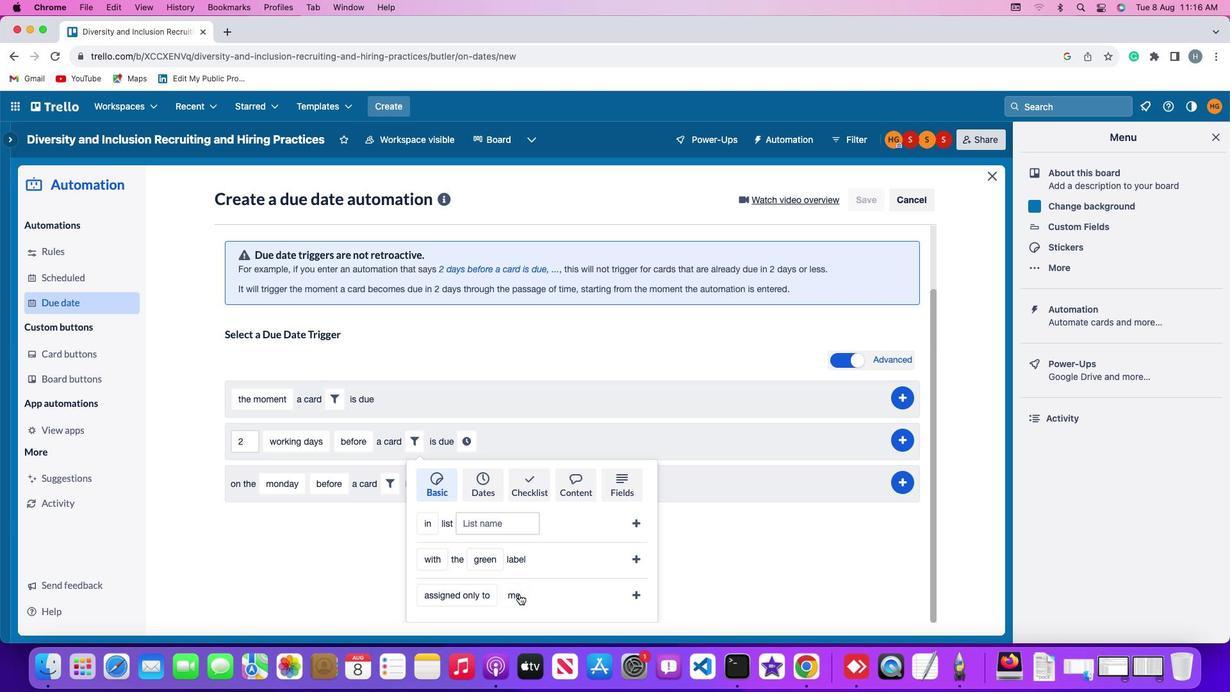 
Action: Mouse moved to (533, 572)
Screenshot: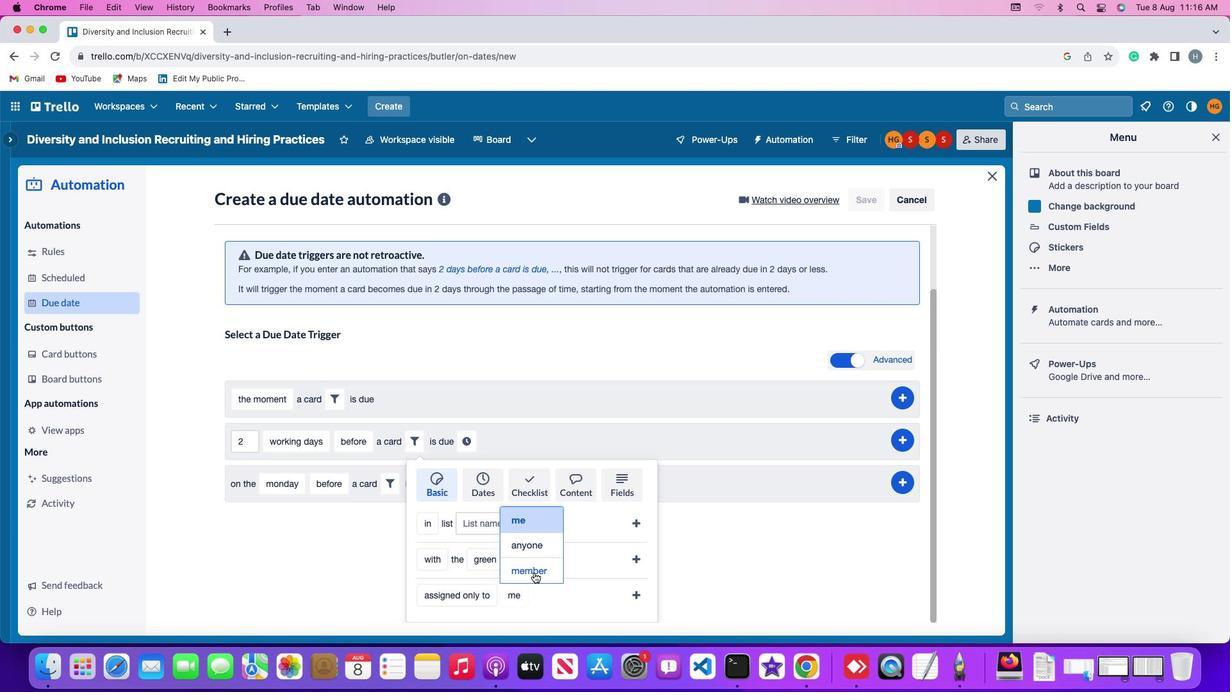 
Action: Mouse pressed left at (533, 572)
Screenshot: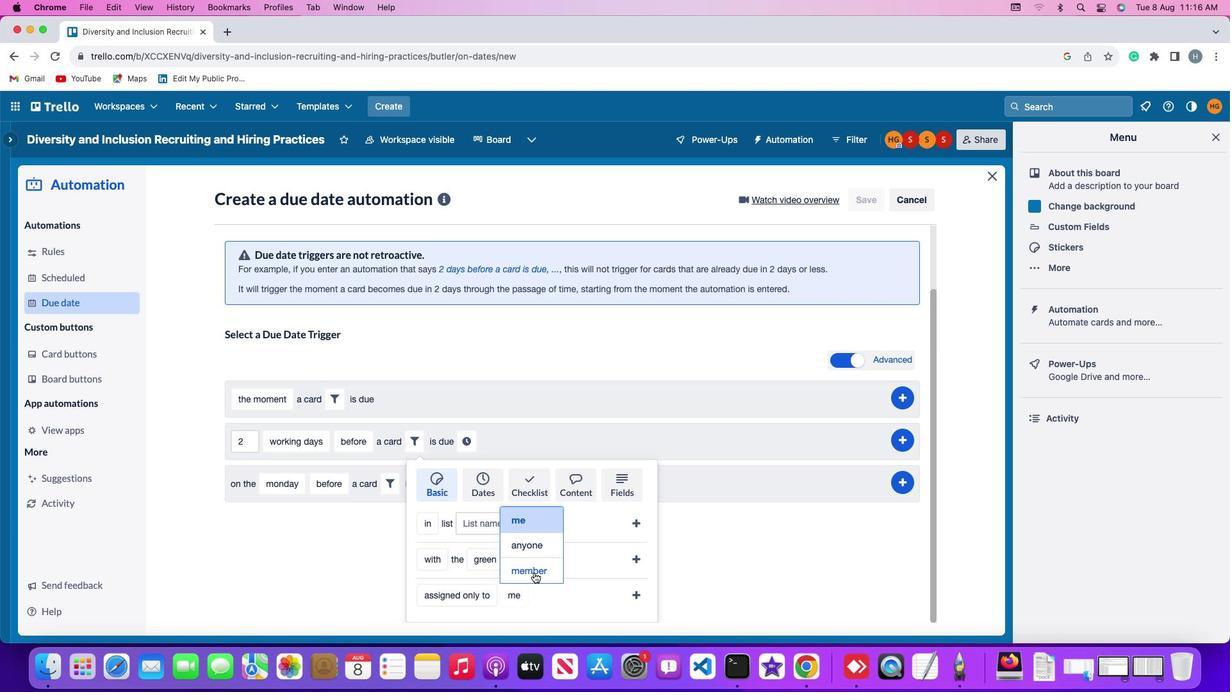
Action: Mouse moved to (576, 594)
Screenshot: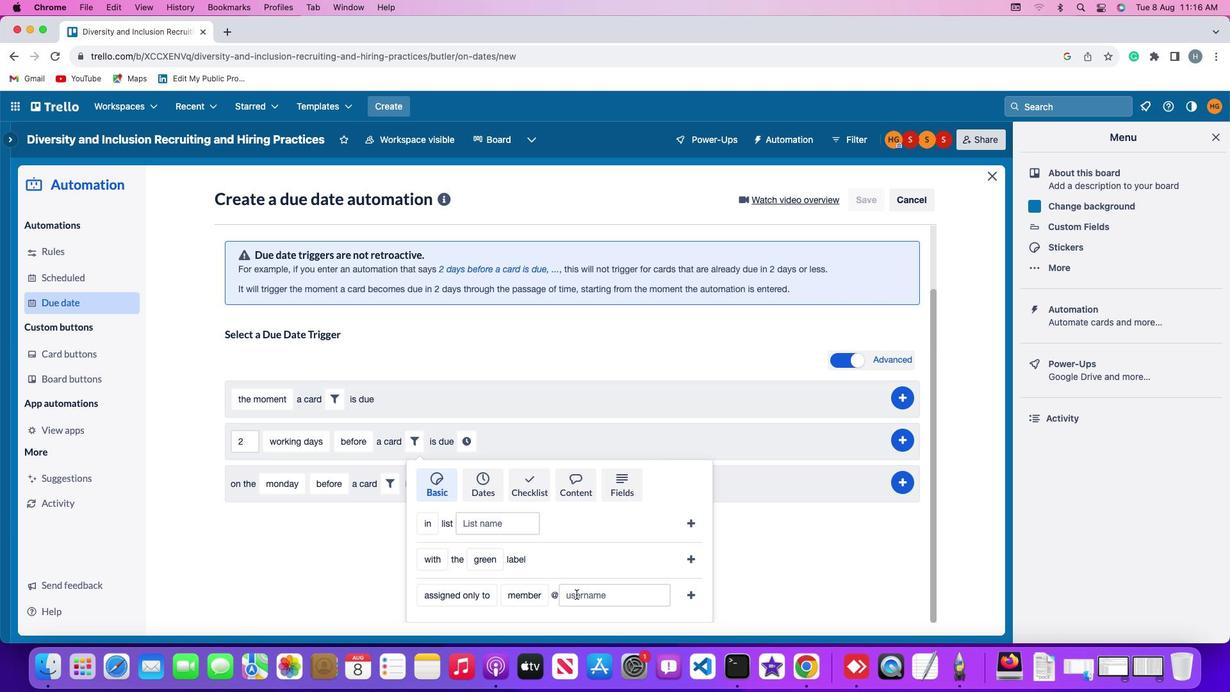 
Action: Mouse pressed left at (576, 594)
Screenshot: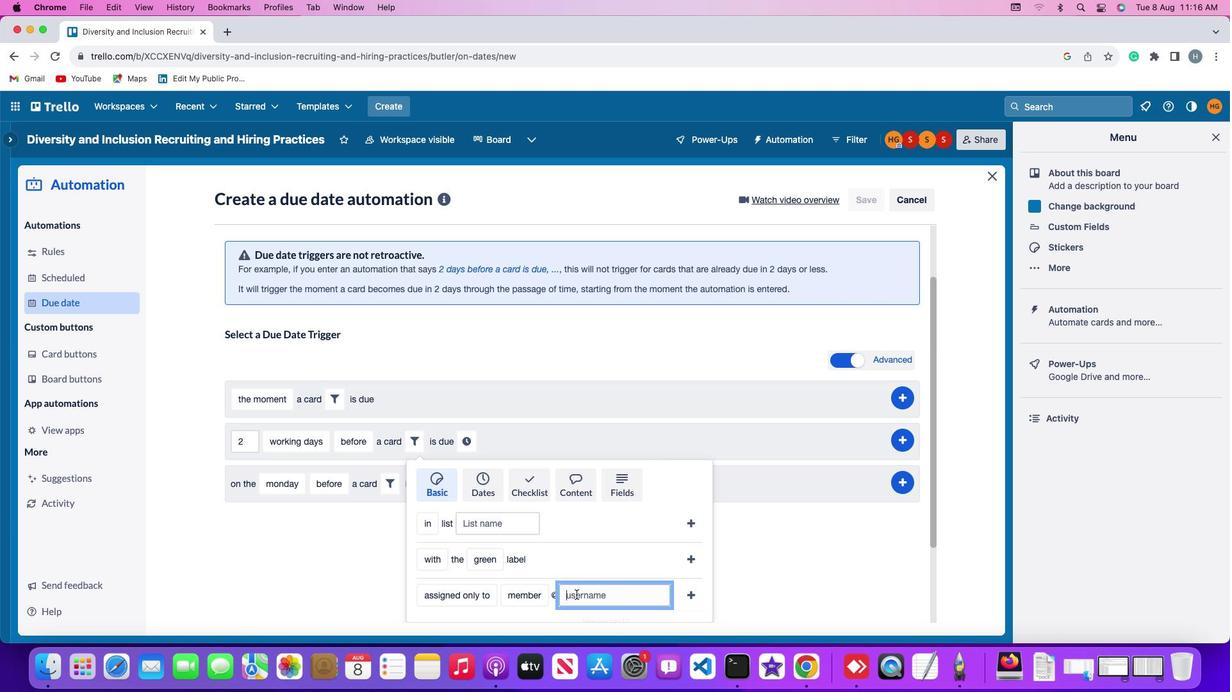 
Action: Mouse moved to (577, 592)
Screenshot: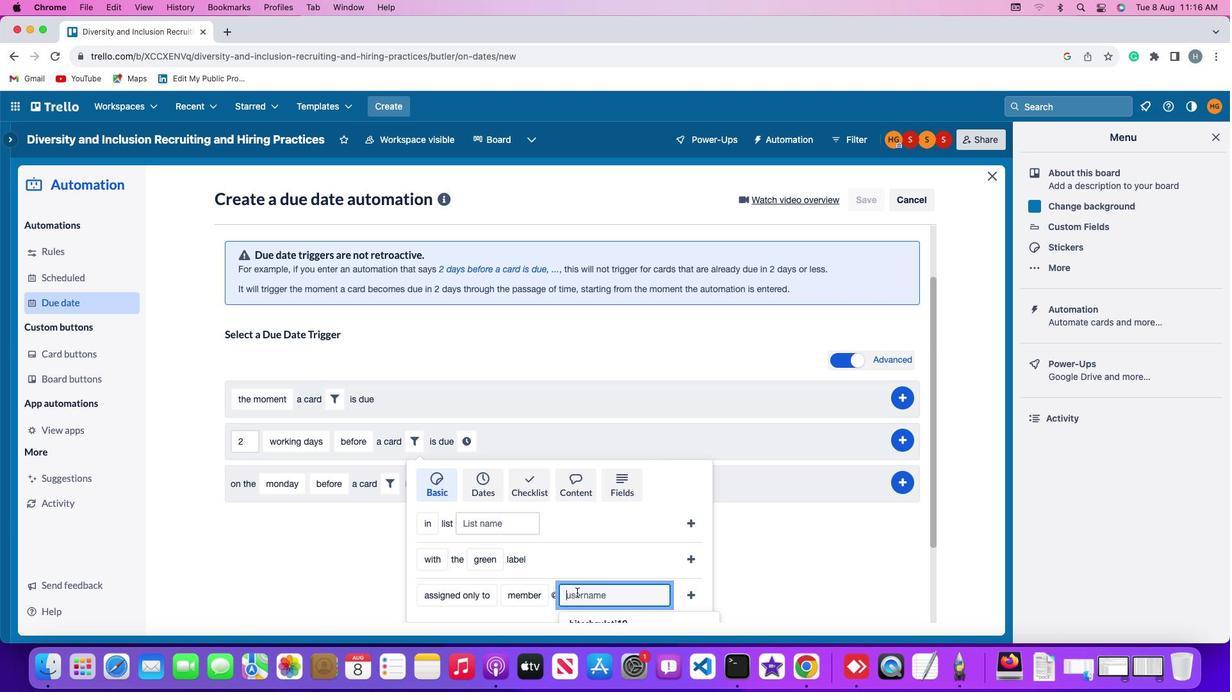 
Action: Key pressed 'a''r''y''a''n'
Screenshot: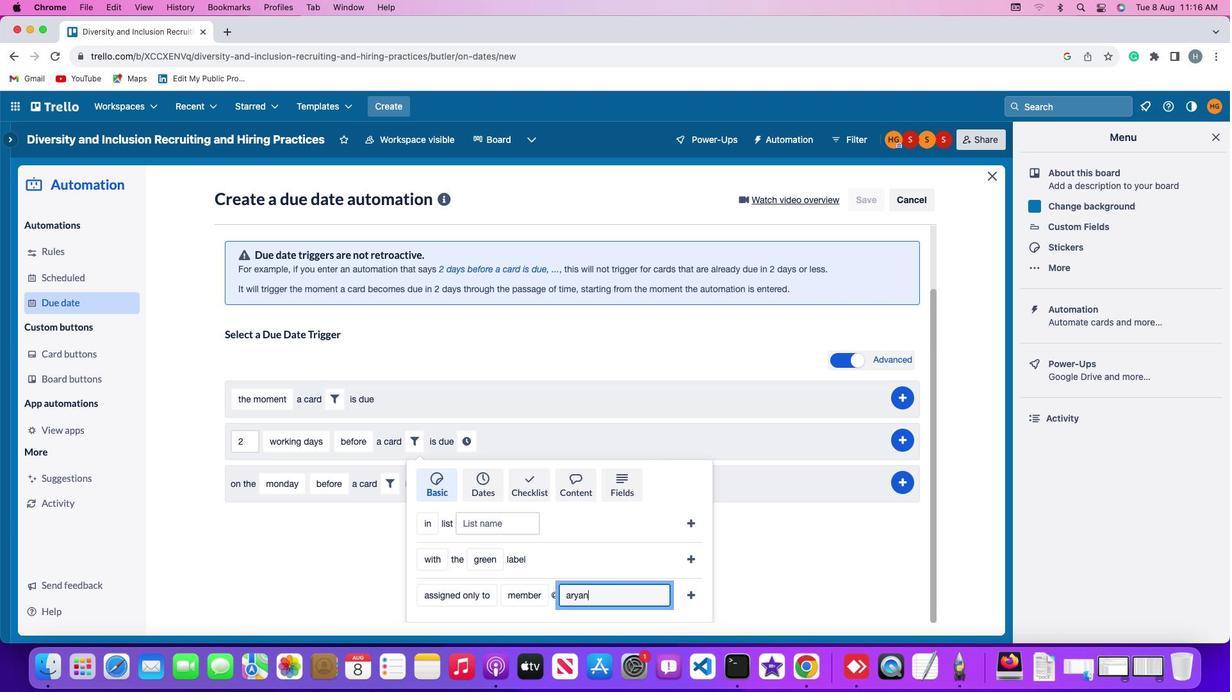 
Action: Mouse moved to (691, 592)
Screenshot: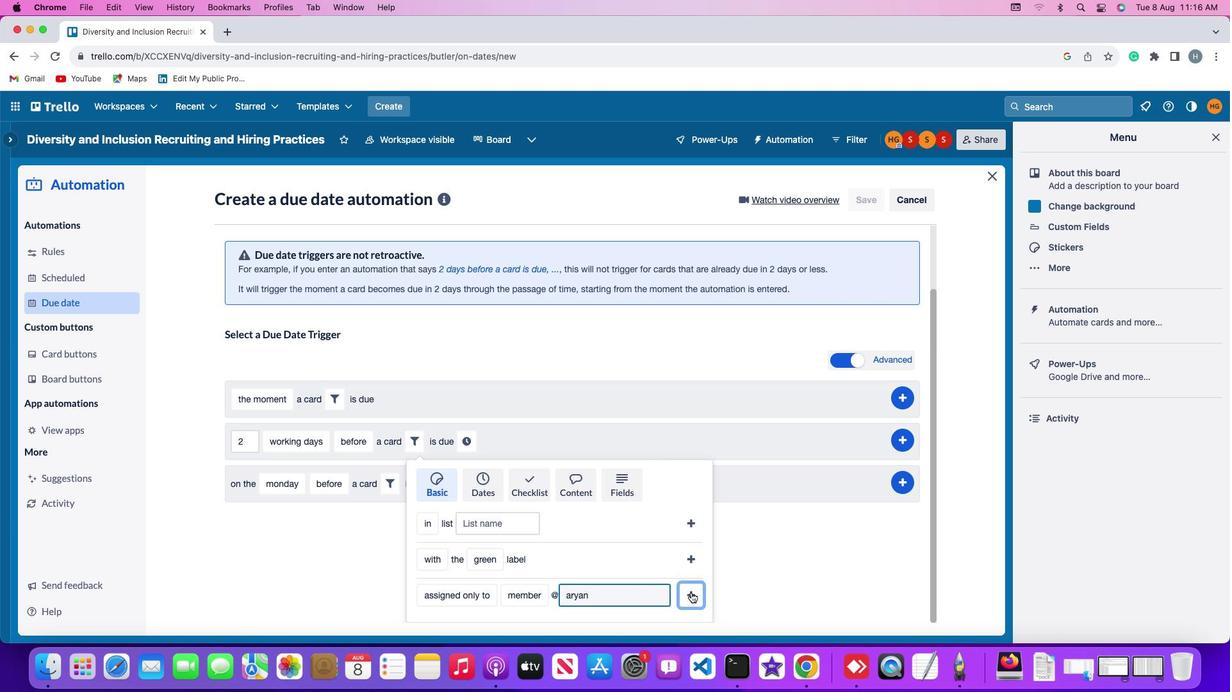 
Action: Mouse pressed left at (691, 592)
Screenshot: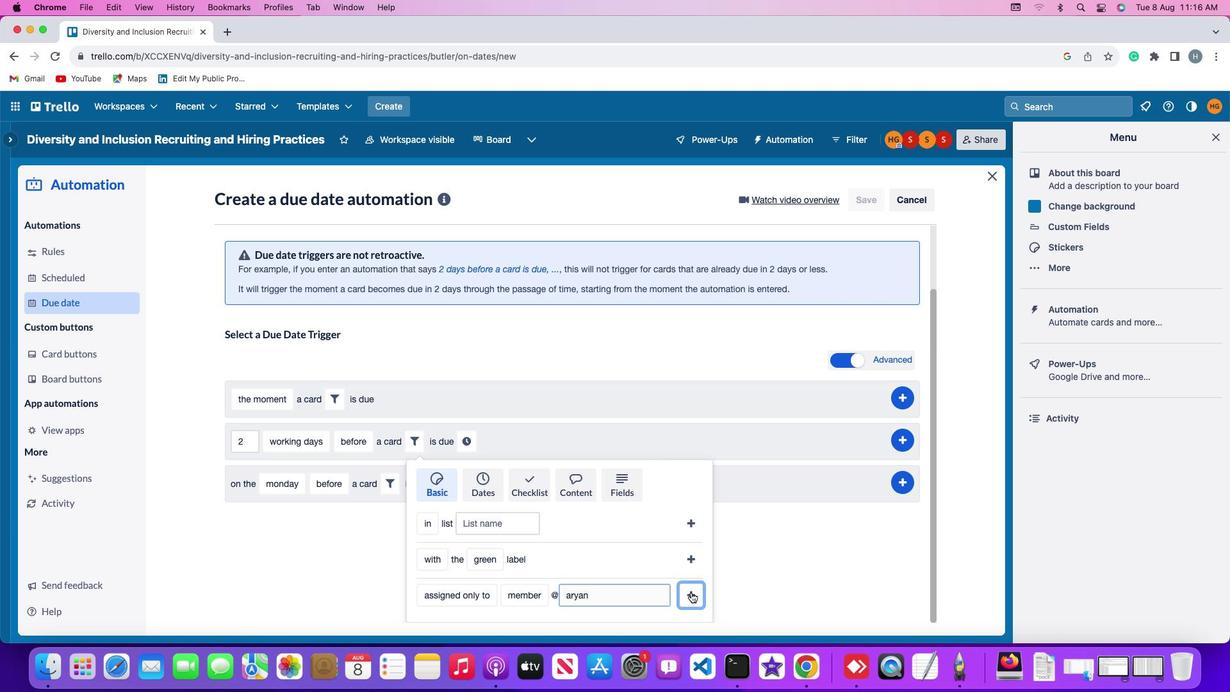 
Action: Mouse moved to (635, 525)
Screenshot: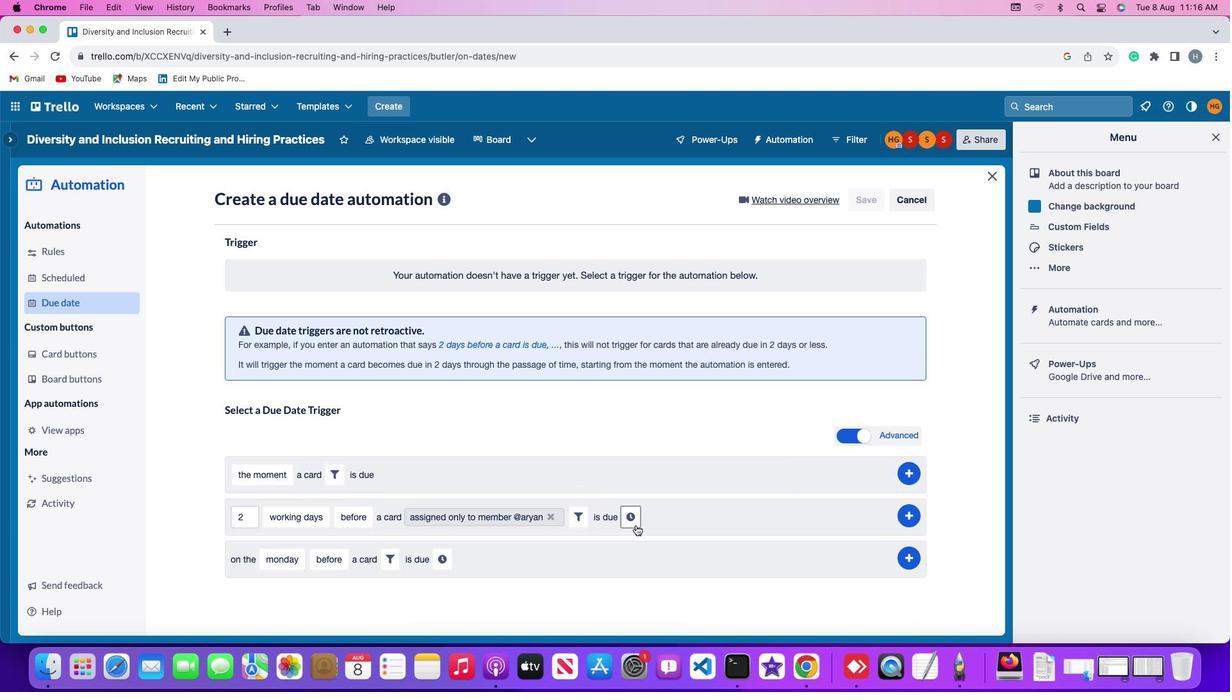 
Action: Mouse pressed left at (635, 525)
Screenshot: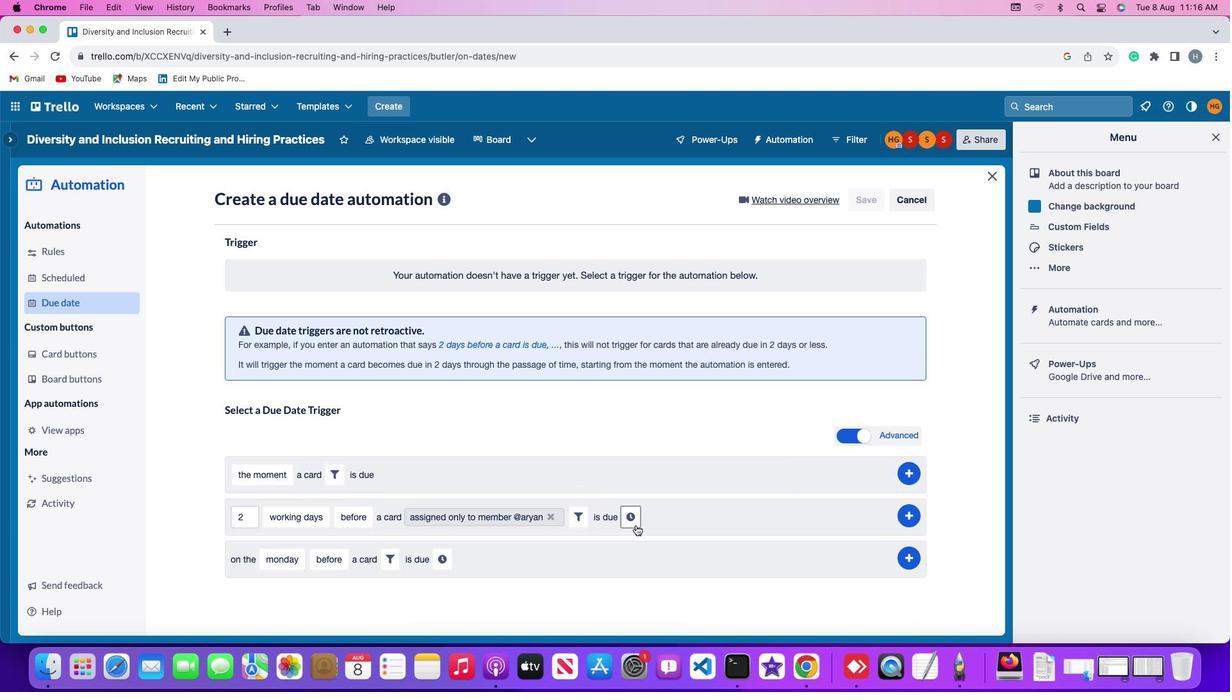 
Action: Mouse moved to (660, 518)
Screenshot: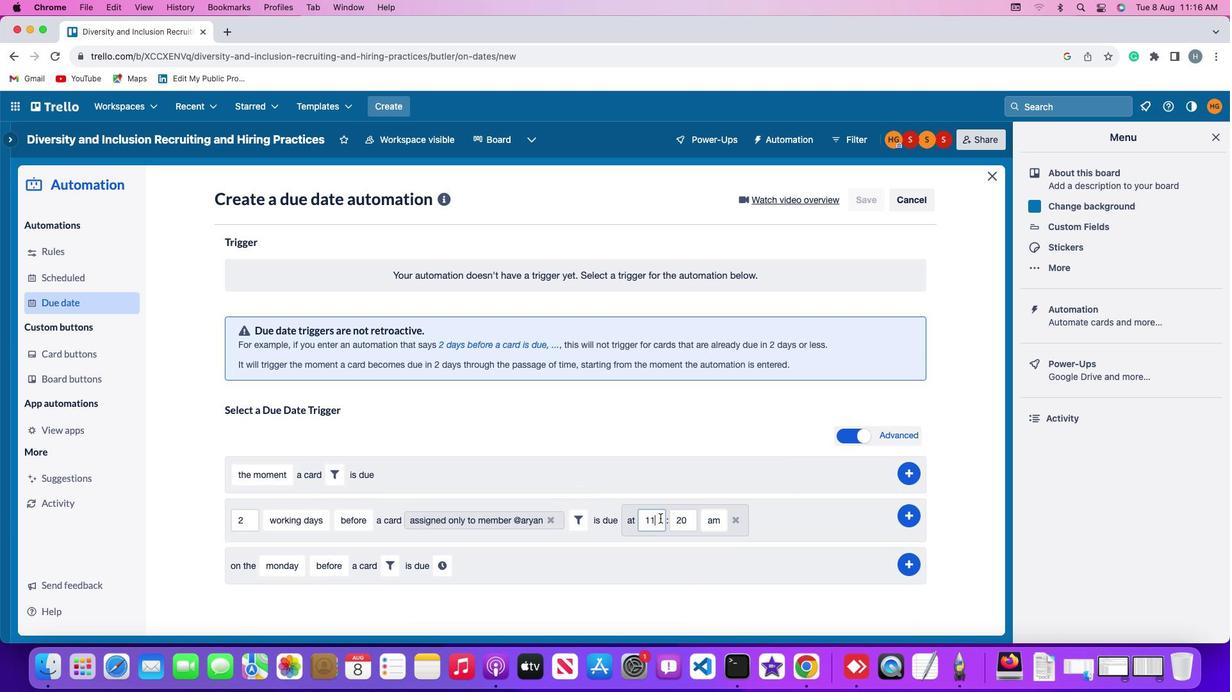 
Action: Mouse pressed left at (660, 518)
Screenshot: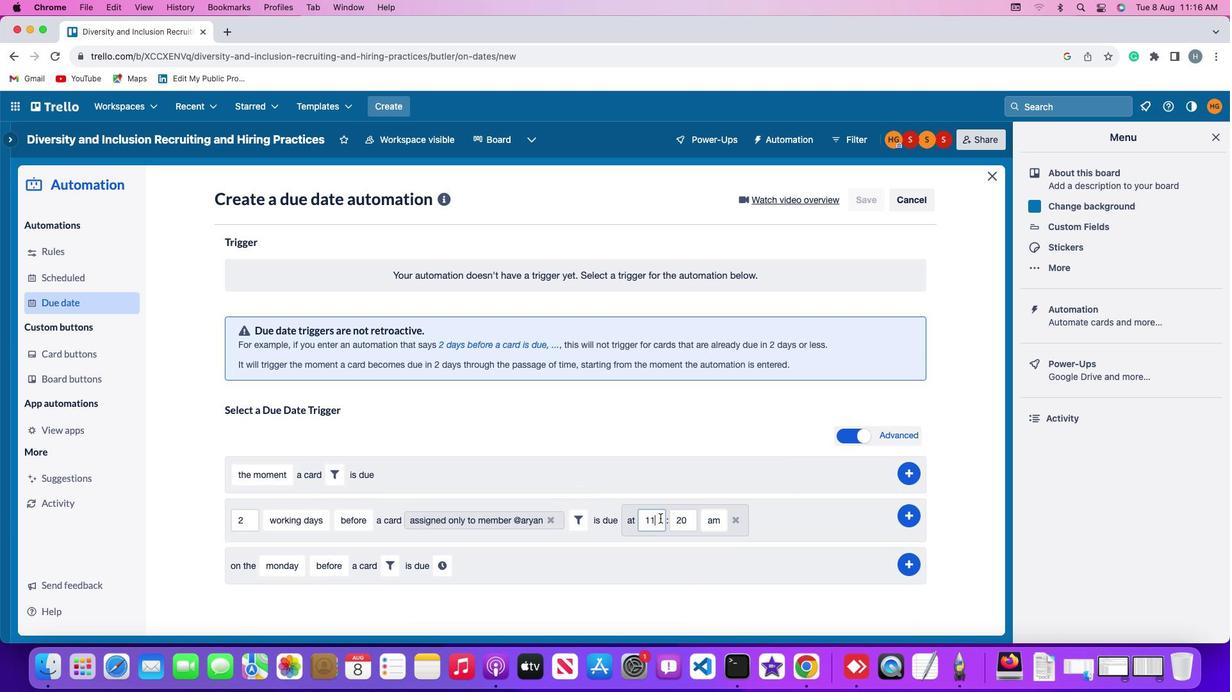 
Action: Key pressed Key.backspaceKey.backspace'1''1'
Screenshot: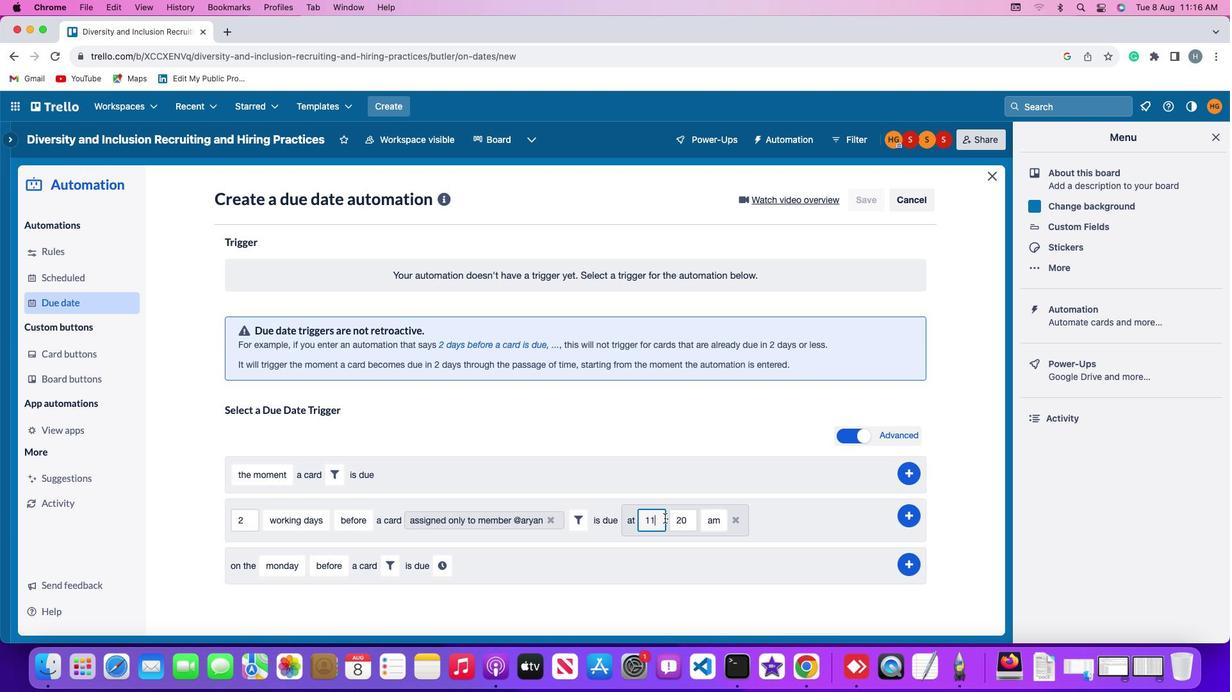 
Action: Mouse moved to (692, 516)
Screenshot: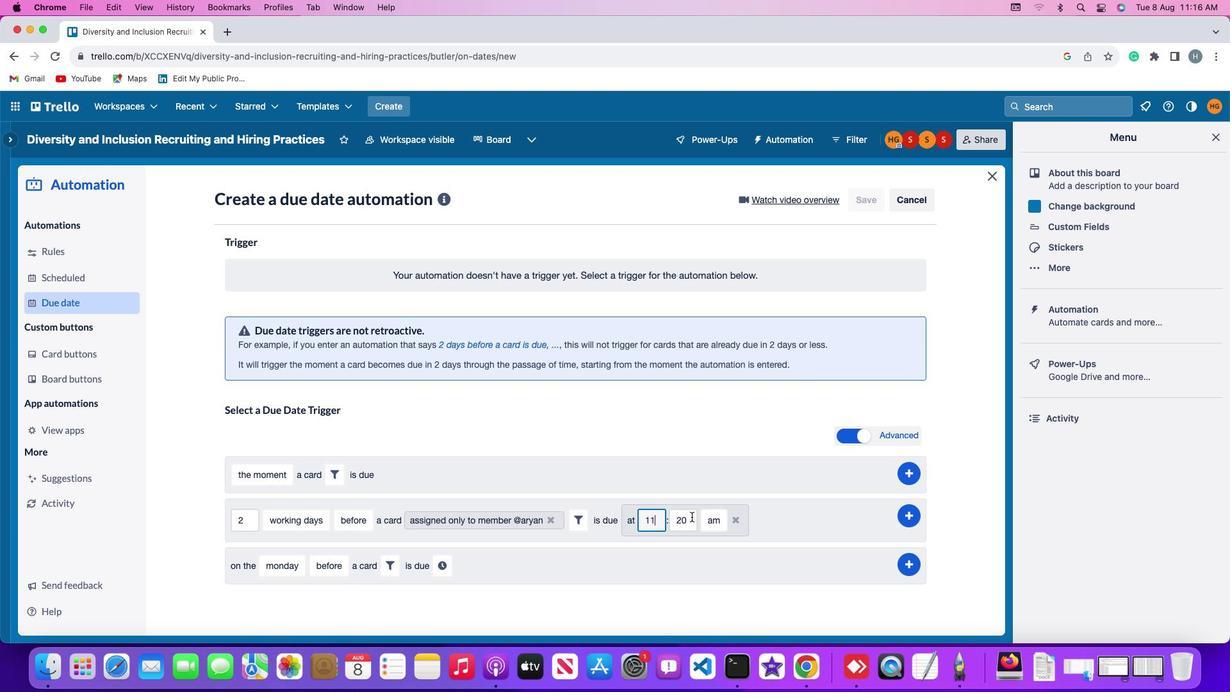 
Action: Mouse pressed left at (692, 516)
Screenshot: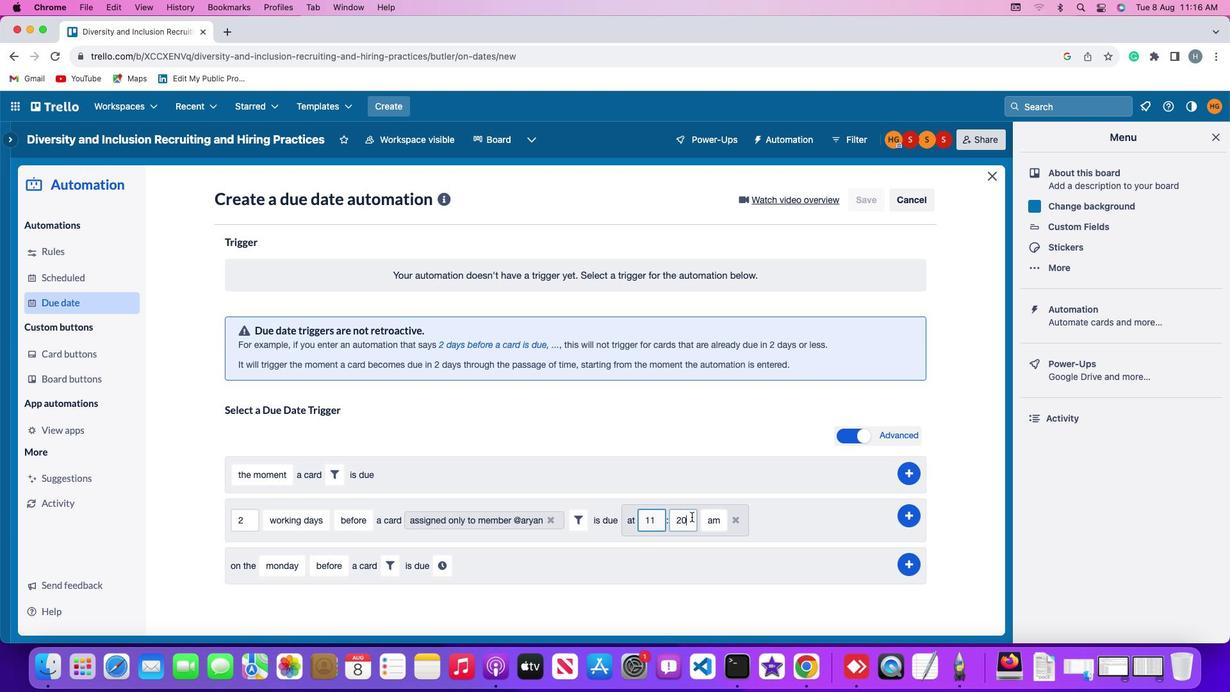 
Action: Key pressed Key.backspaceKey.backspaceKey.backspace'0''0'
Screenshot: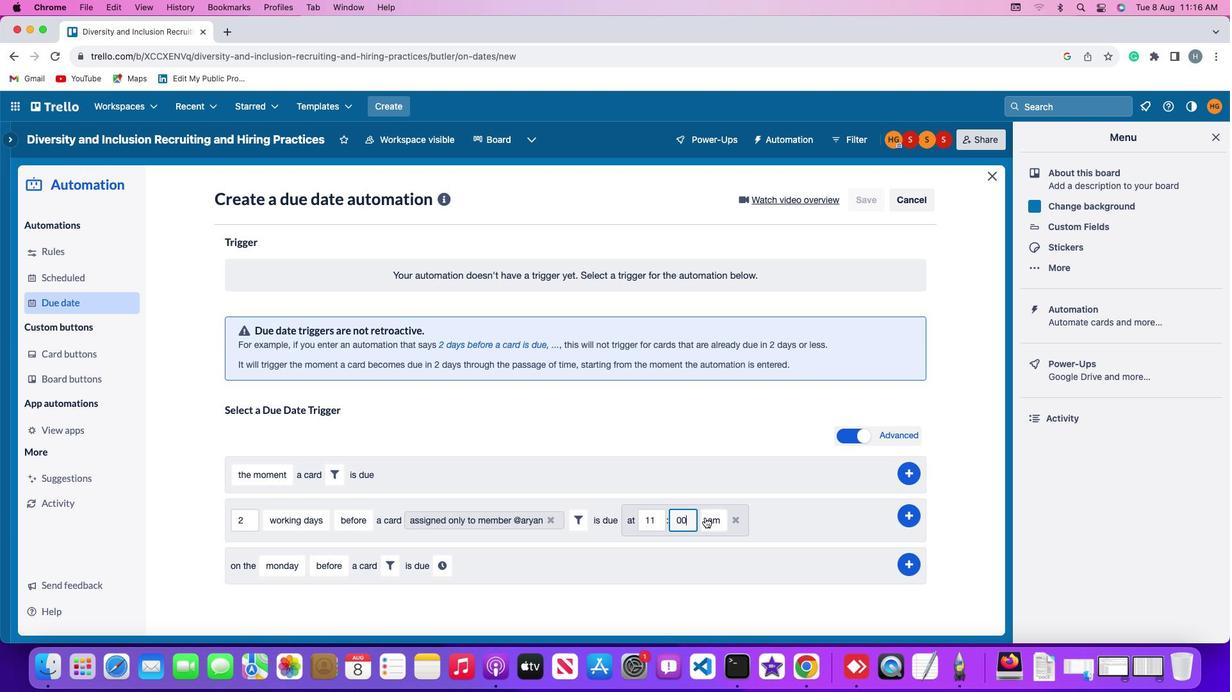
Action: Mouse moved to (717, 517)
Screenshot: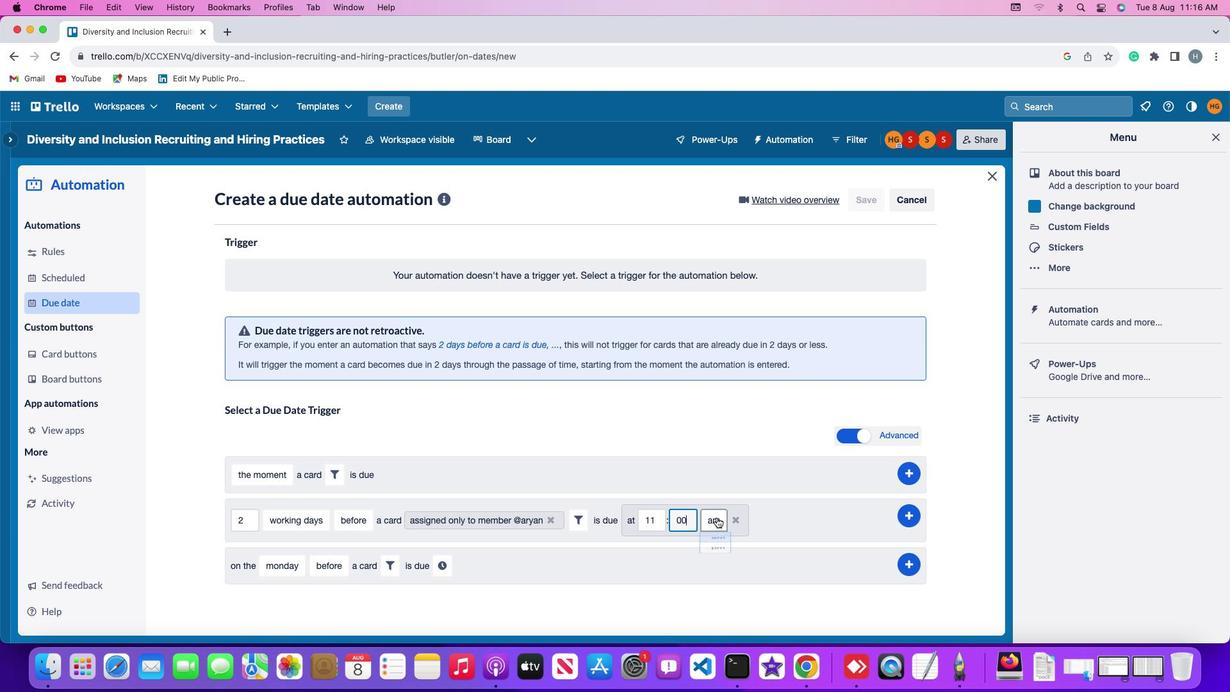 
Action: Mouse pressed left at (717, 517)
Screenshot: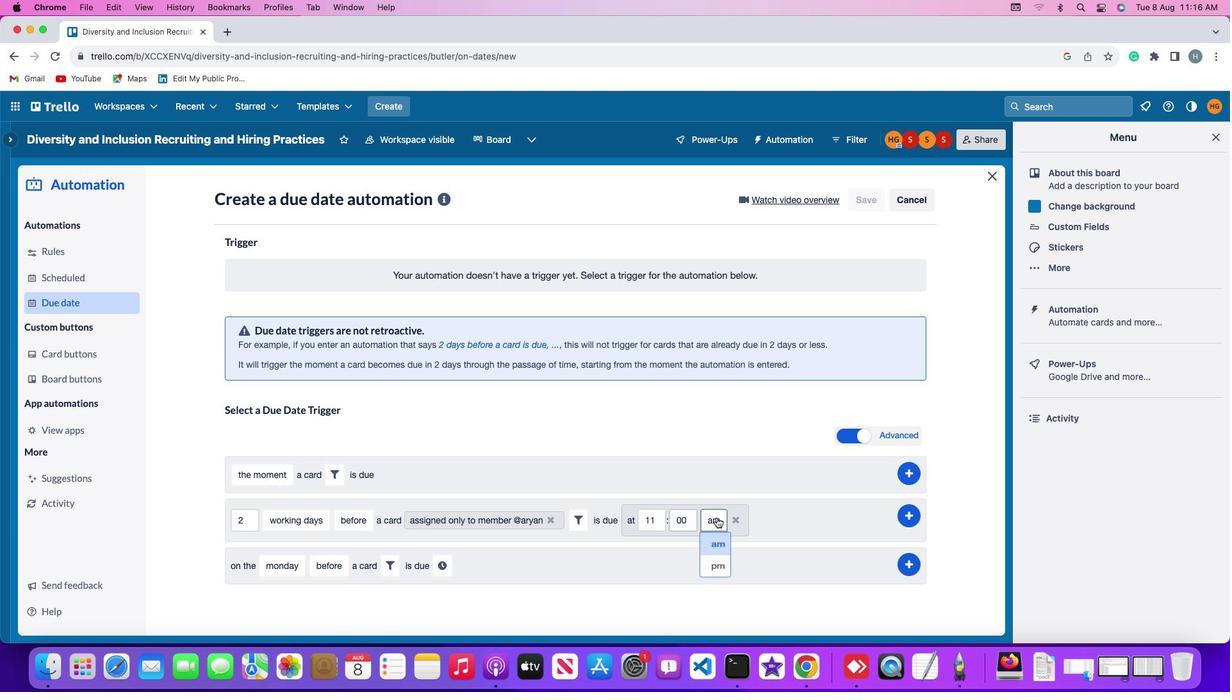 
Action: Mouse moved to (717, 545)
Screenshot: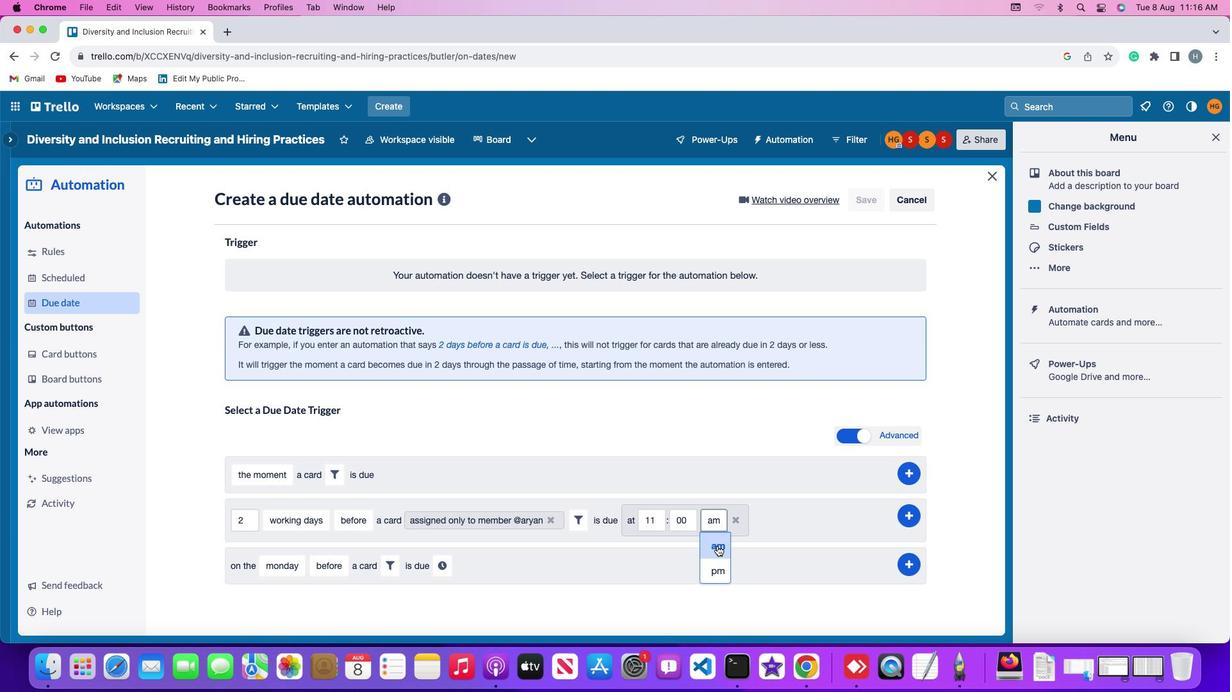 
Action: Mouse pressed left at (717, 545)
Screenshot: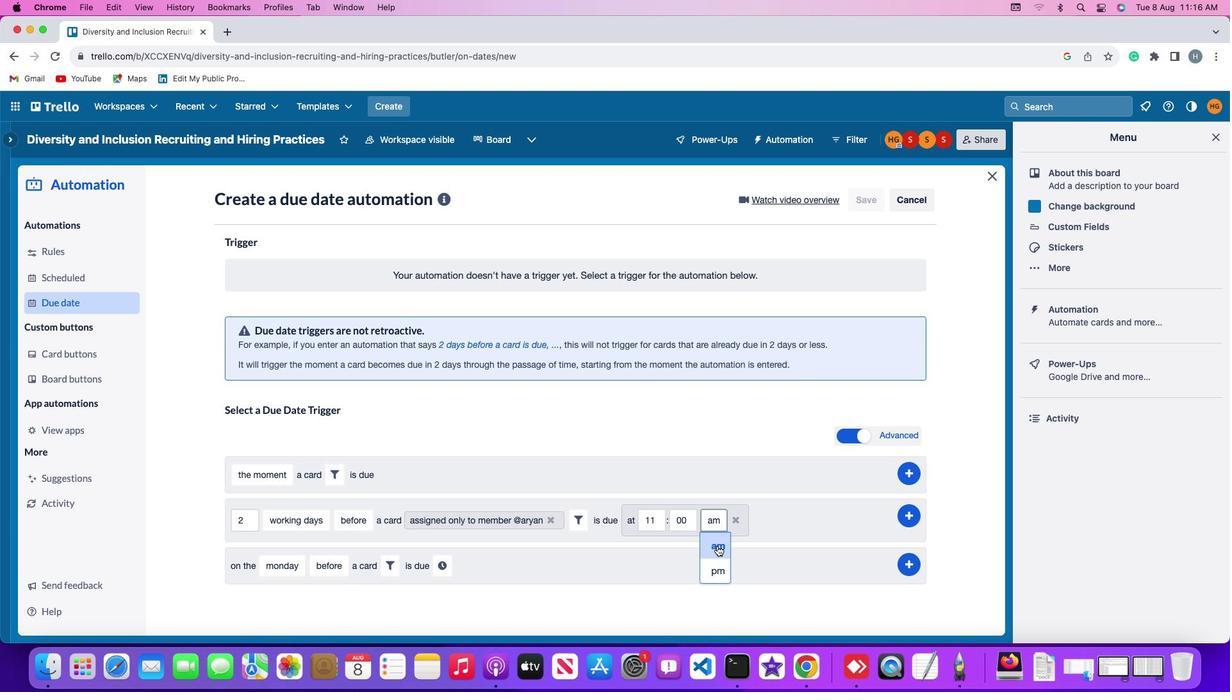 
Action: Mouse moved to (911, 511)
Screenshot: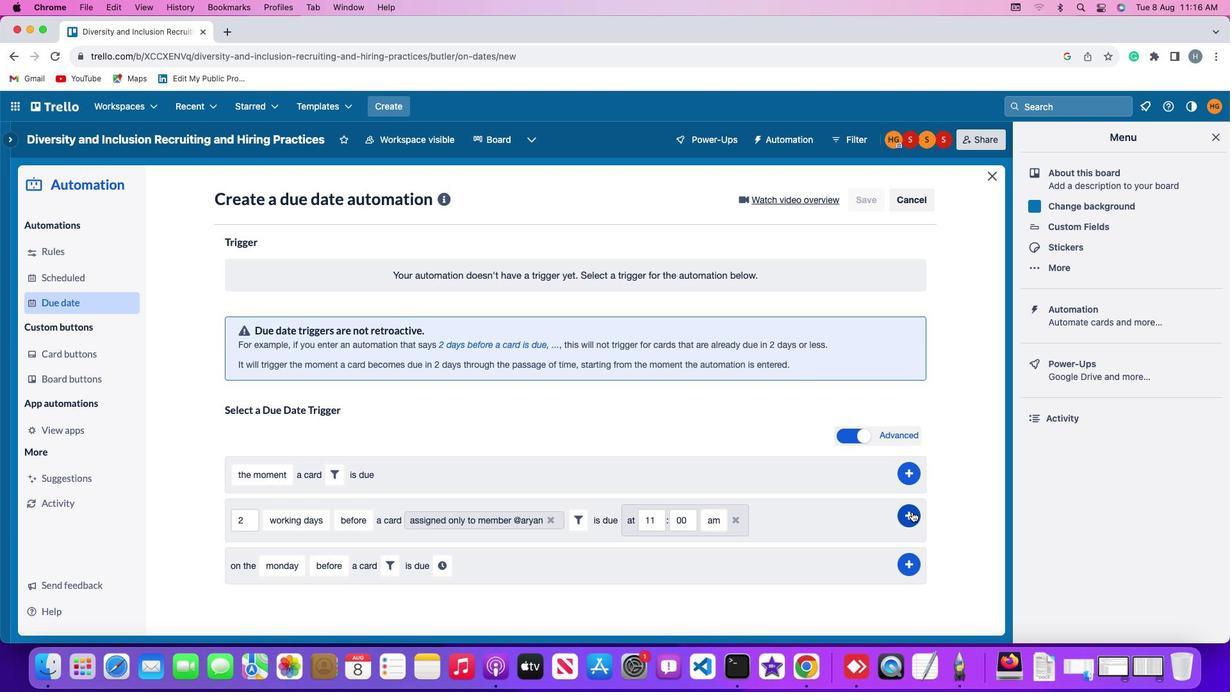 
Action: Mouse pressed left at (911, 511)
Screenshot: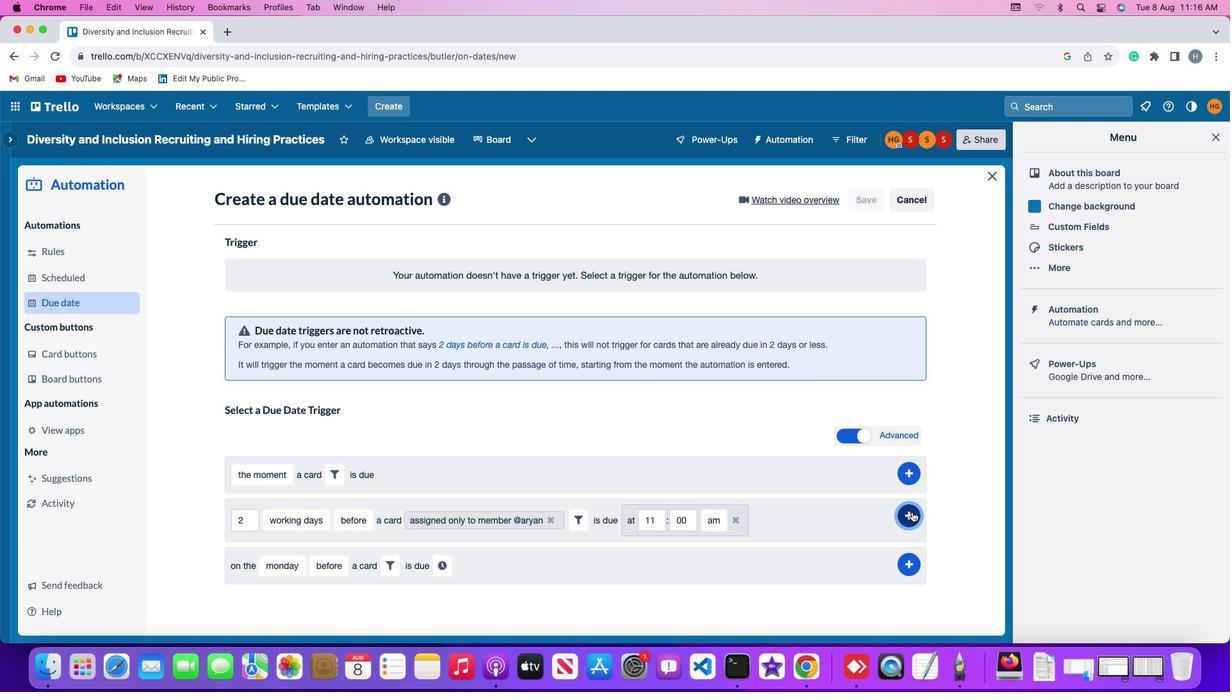 
Action: Mouse moved to (951, 406)
Screenshot: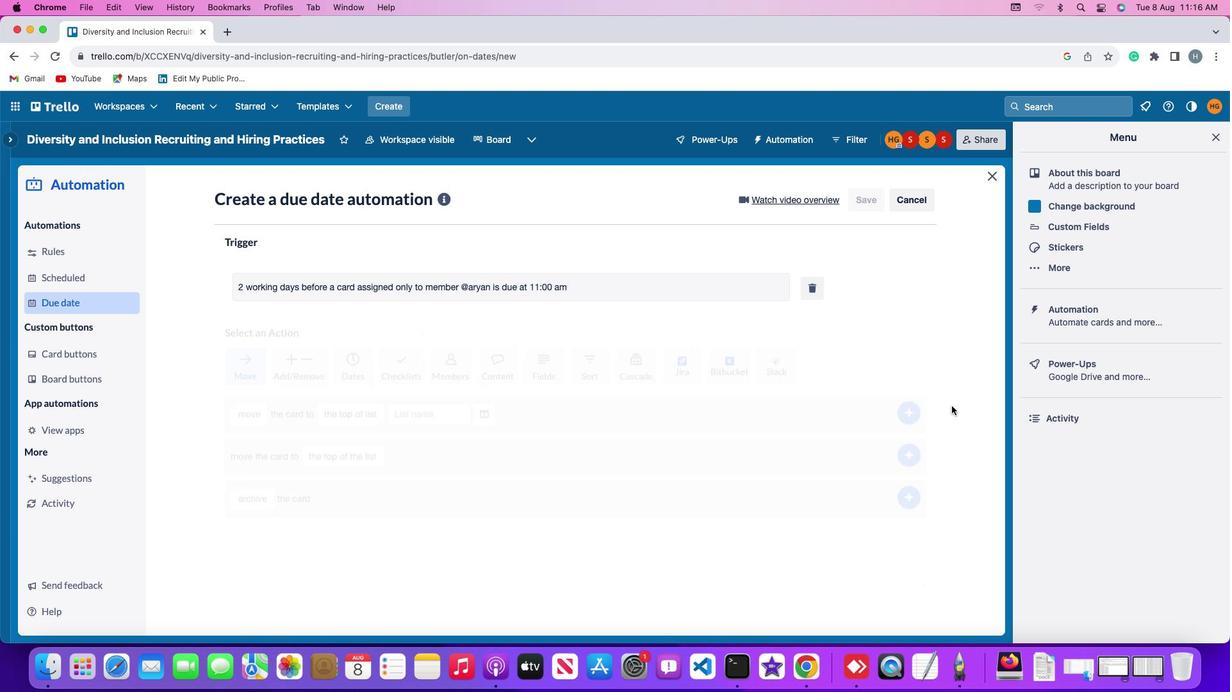 
